 Task: Add Attachment from "Attach a link" to Card Card0000000104 in Board Board0000000026 in Workspace WS0000000009 in Trello. Add Cover Red to Card Card0000000104 in Board Board0000000026 in Workspace WS0000000009 in Trello. Add "Join Card" Button Button0000000104  to Card Card0000000104 in Board Board0000000026 in Workspace WS0000000009 in Trello. Add Description DS0000000104 to Card Card0000000104 in Board Board0000000026 in Workspace WS0000000009 in Trello. Add Comment CM0000000104 to Card Card0000000104 in Board Board0000000026 in Workspace WS0000000009 in Trello
Action: Mouse moved to (407, 598)
Screenshot: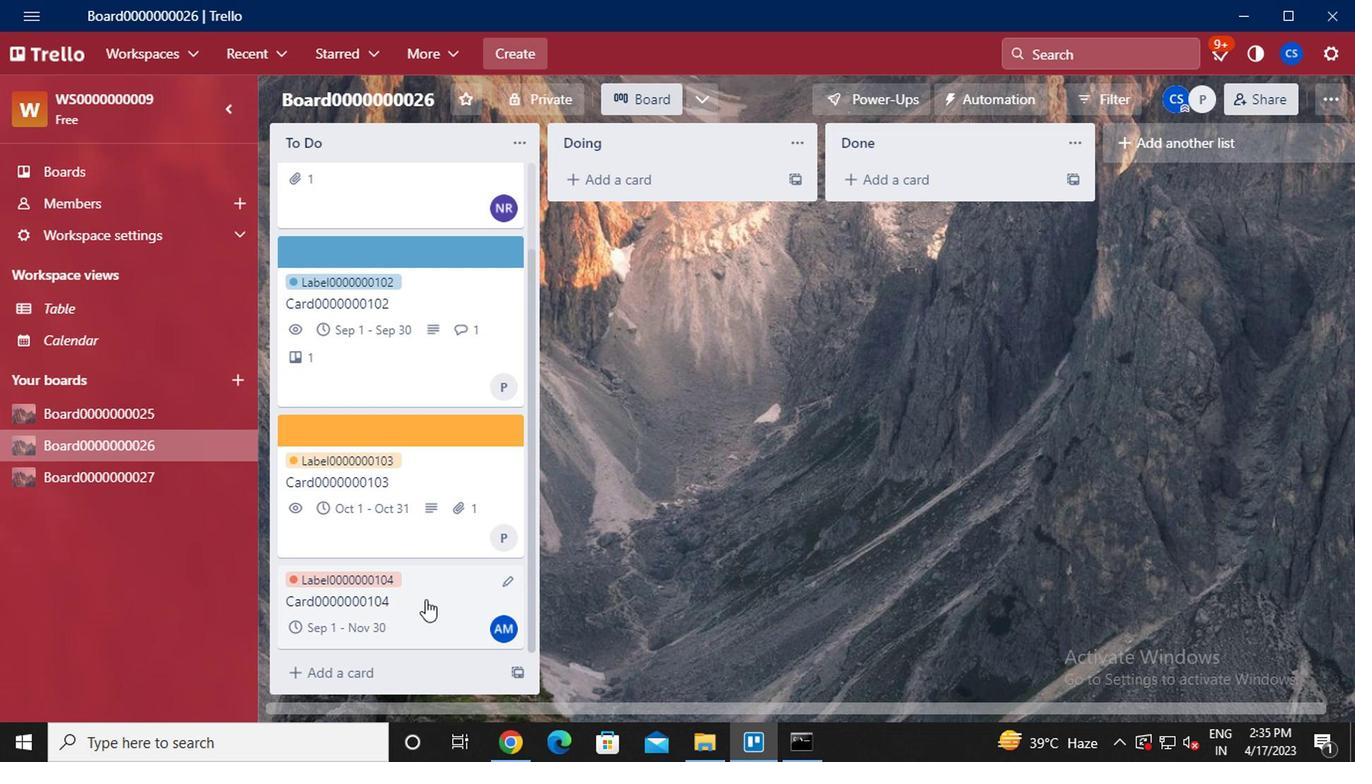 
Action: Mouse pressed left at (407, 598)
Screenshot: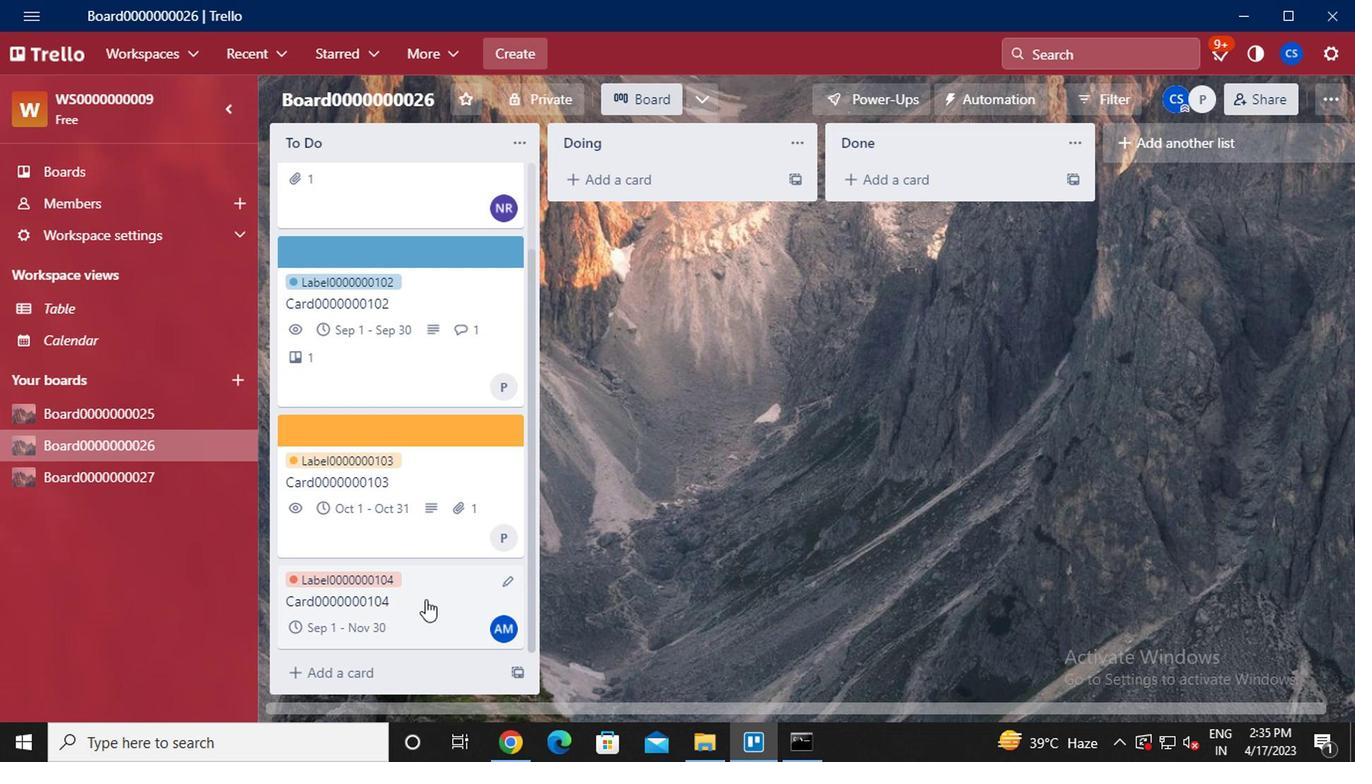 
Action: Mouse moved to (947, 409)
Screenshot: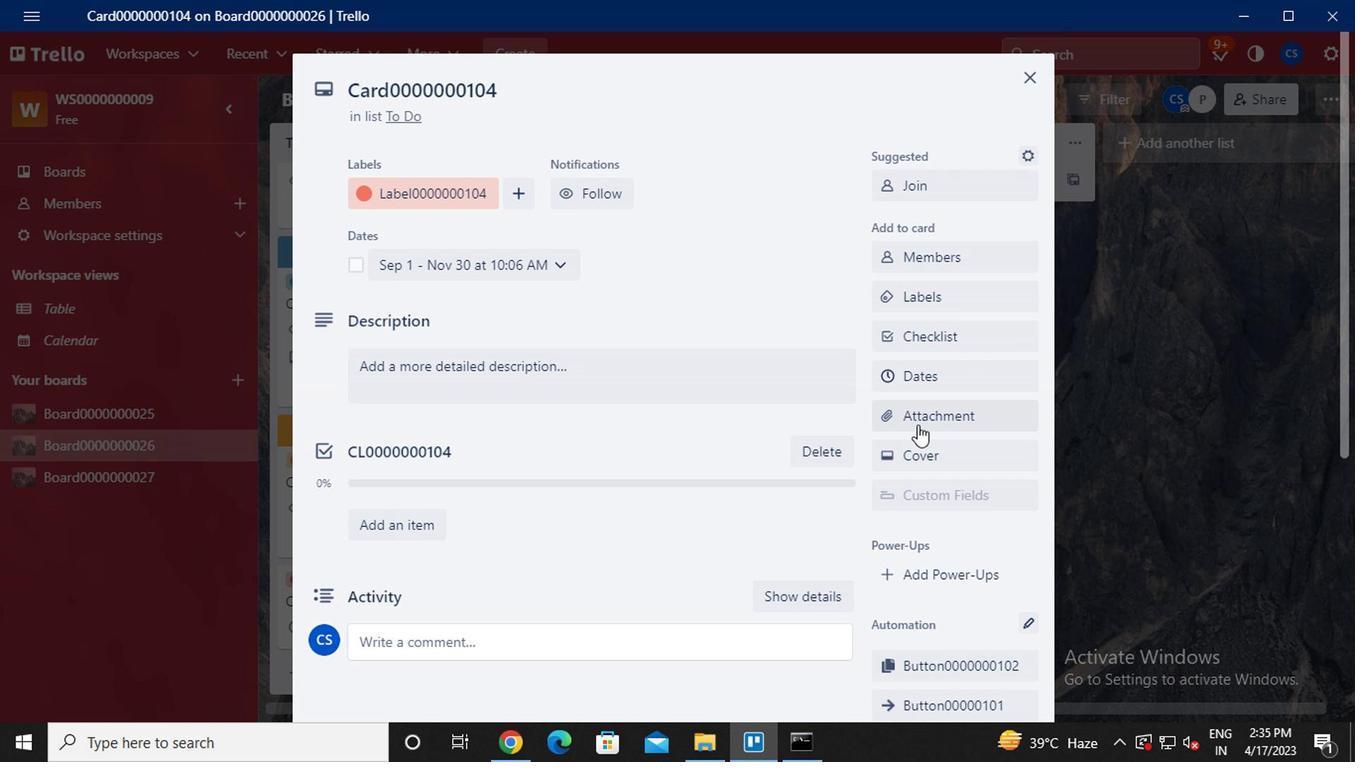 
Action: Mouse pressed left at (947, 409)
Screenshot: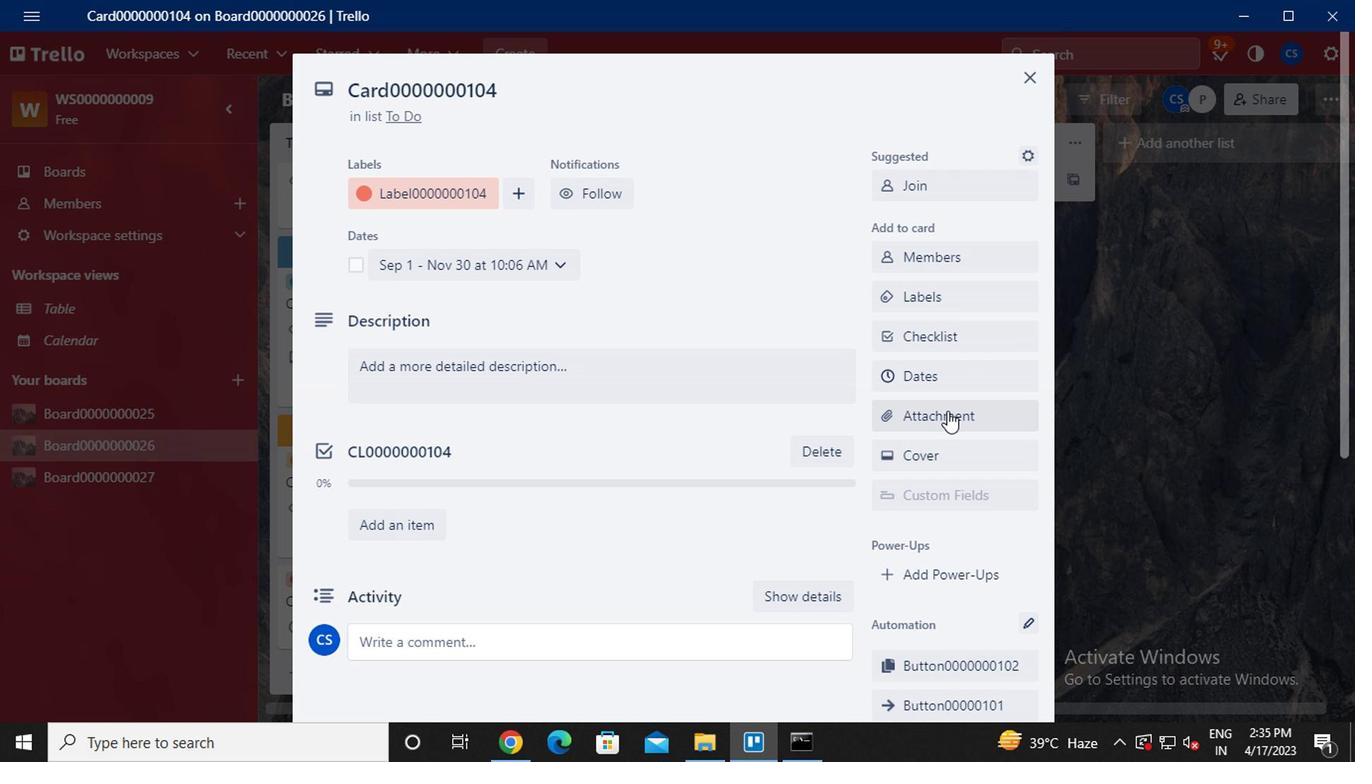 
Action: Key pressed ctrl+V<Key.enter>
Screenshot: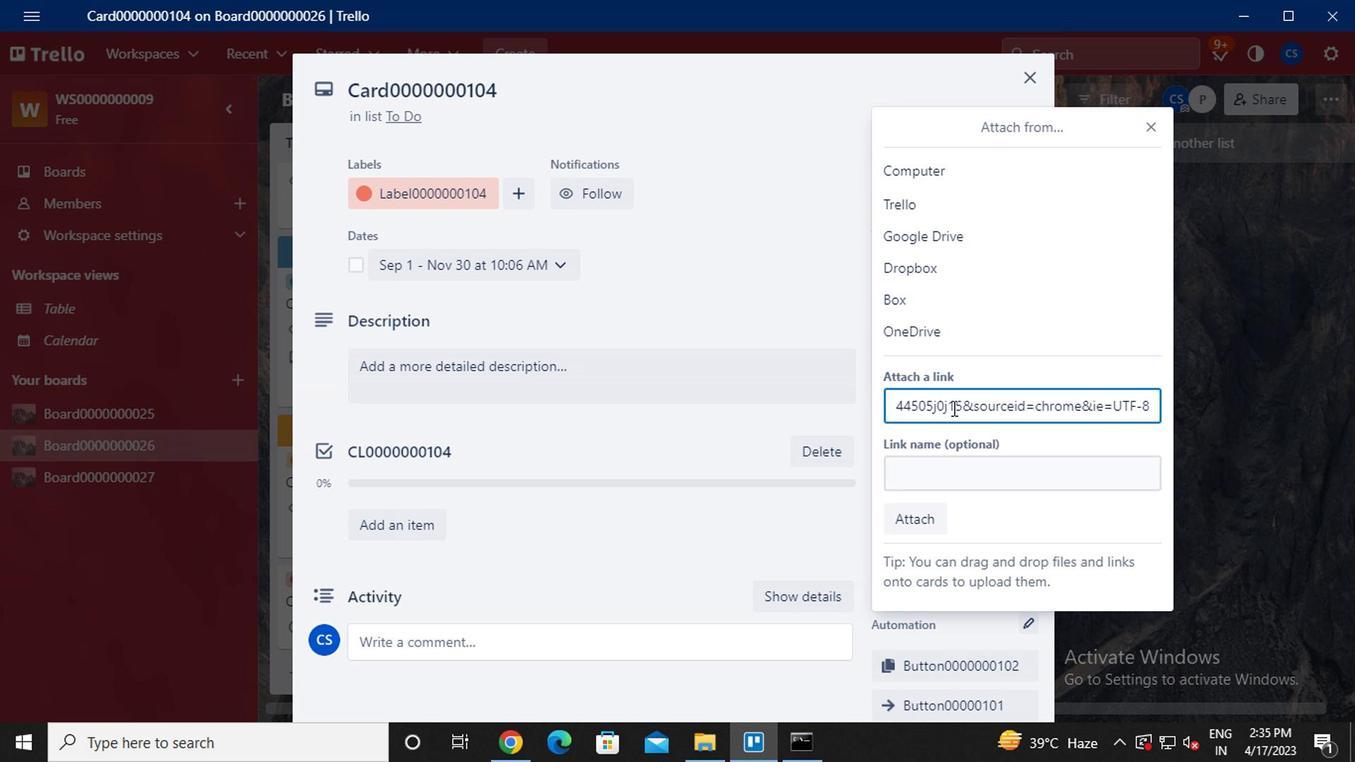 
Action: Mouse moved to (929, 453)
Screenshot: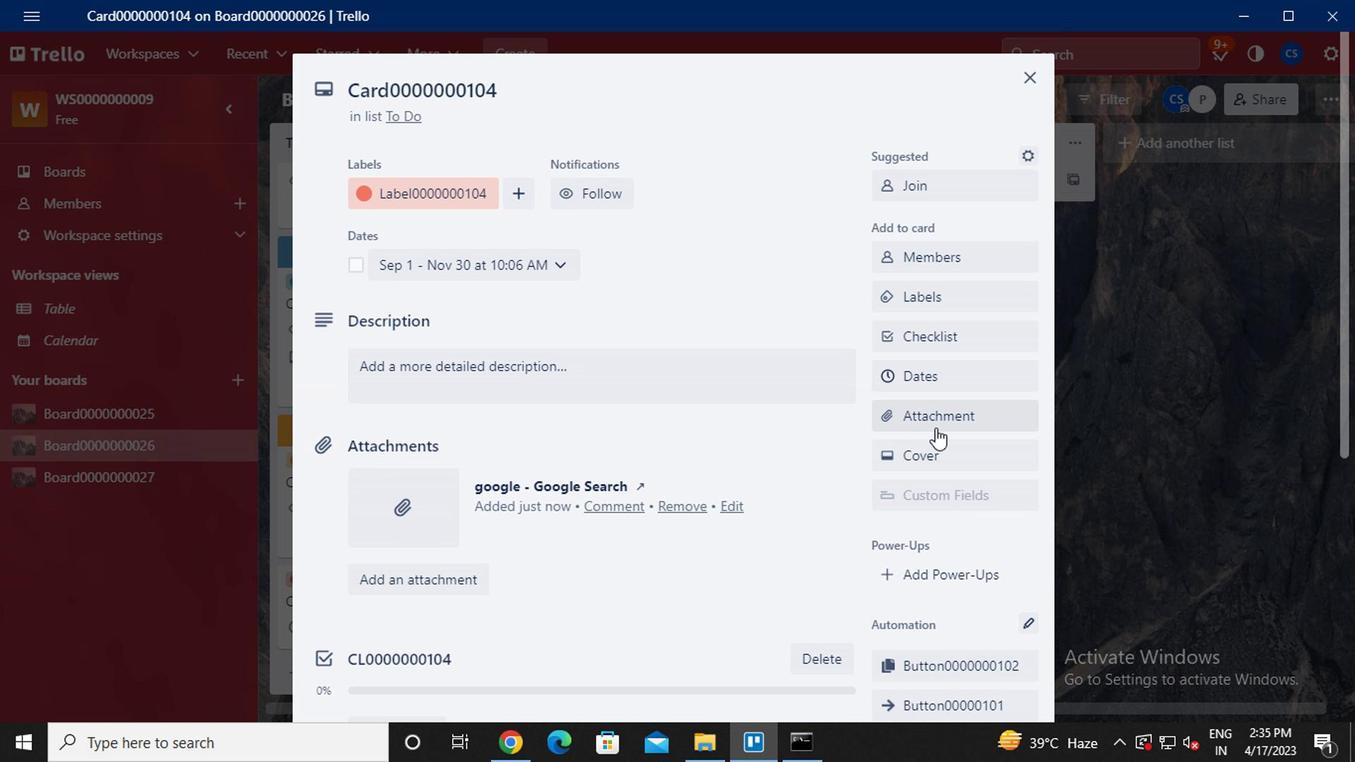 
Action: Mouse pressed left at (929, 453)
Screenshot: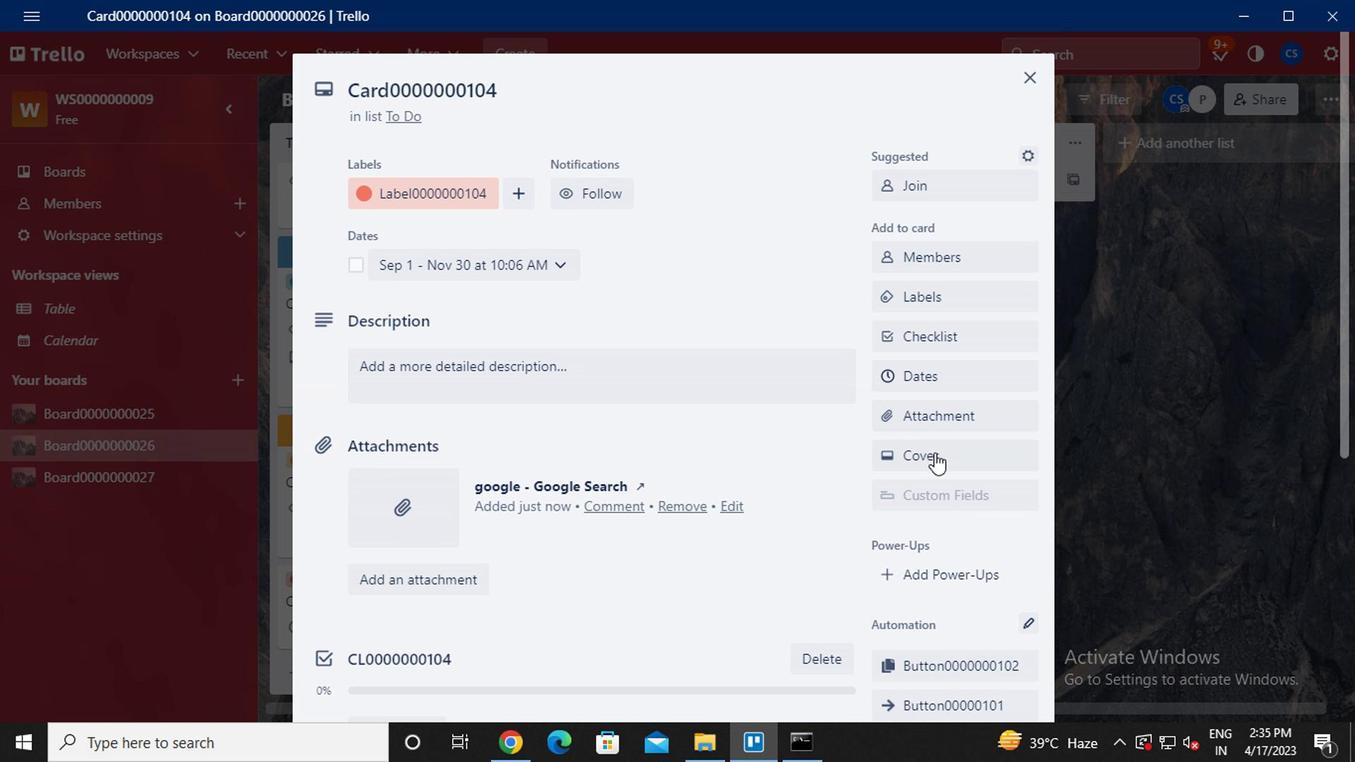 
Action: Mouse moved to (1074, 316)
Screenshot: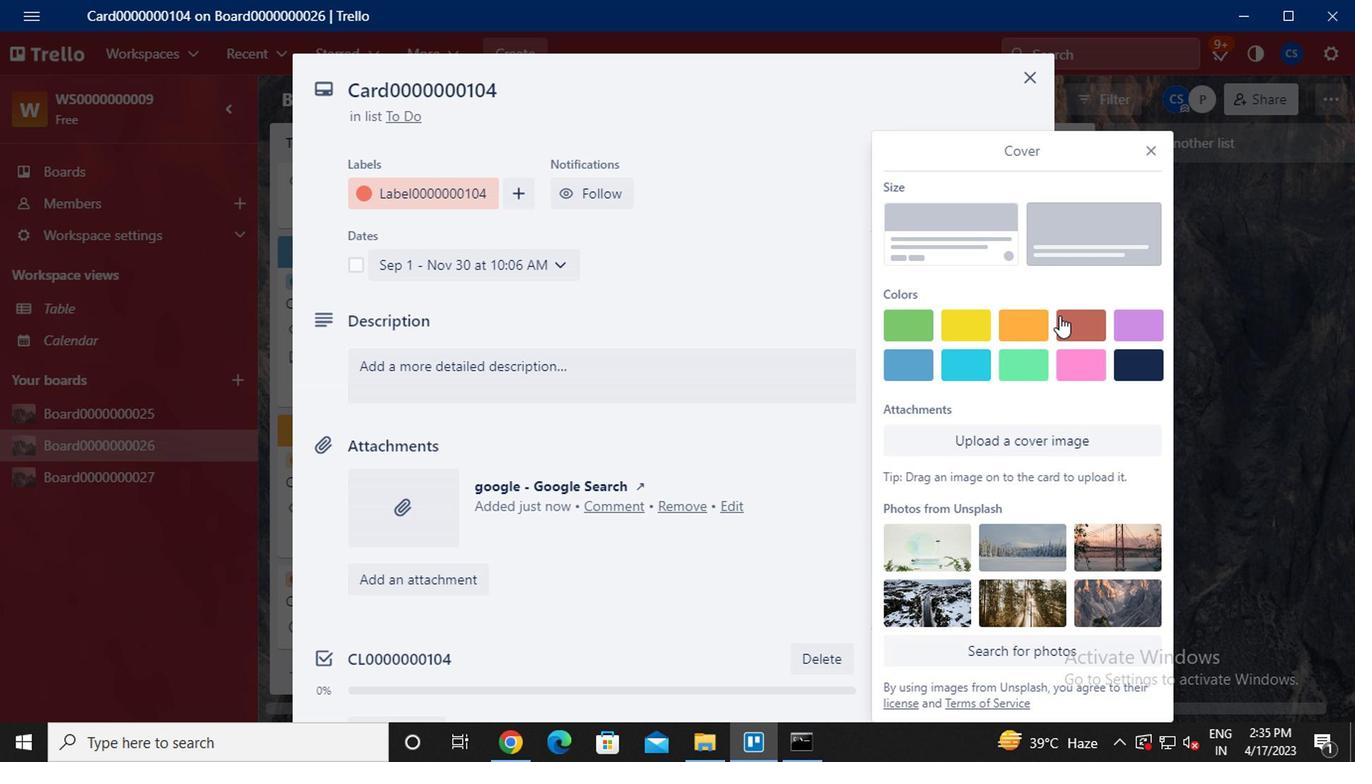 
Action: Mouse pressed left at (1074, 316)
Screenshot: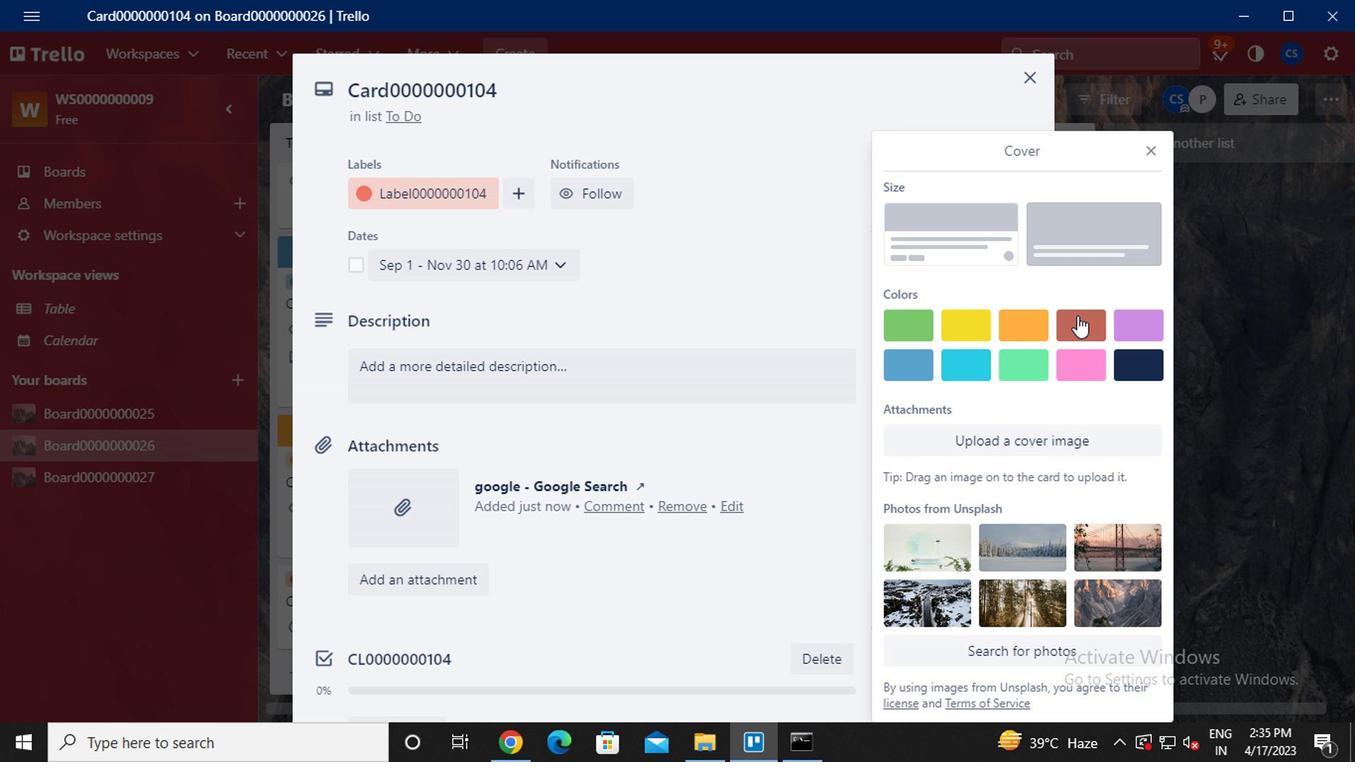 
Action: Mouse moved to (1148, 117)
Screenshot: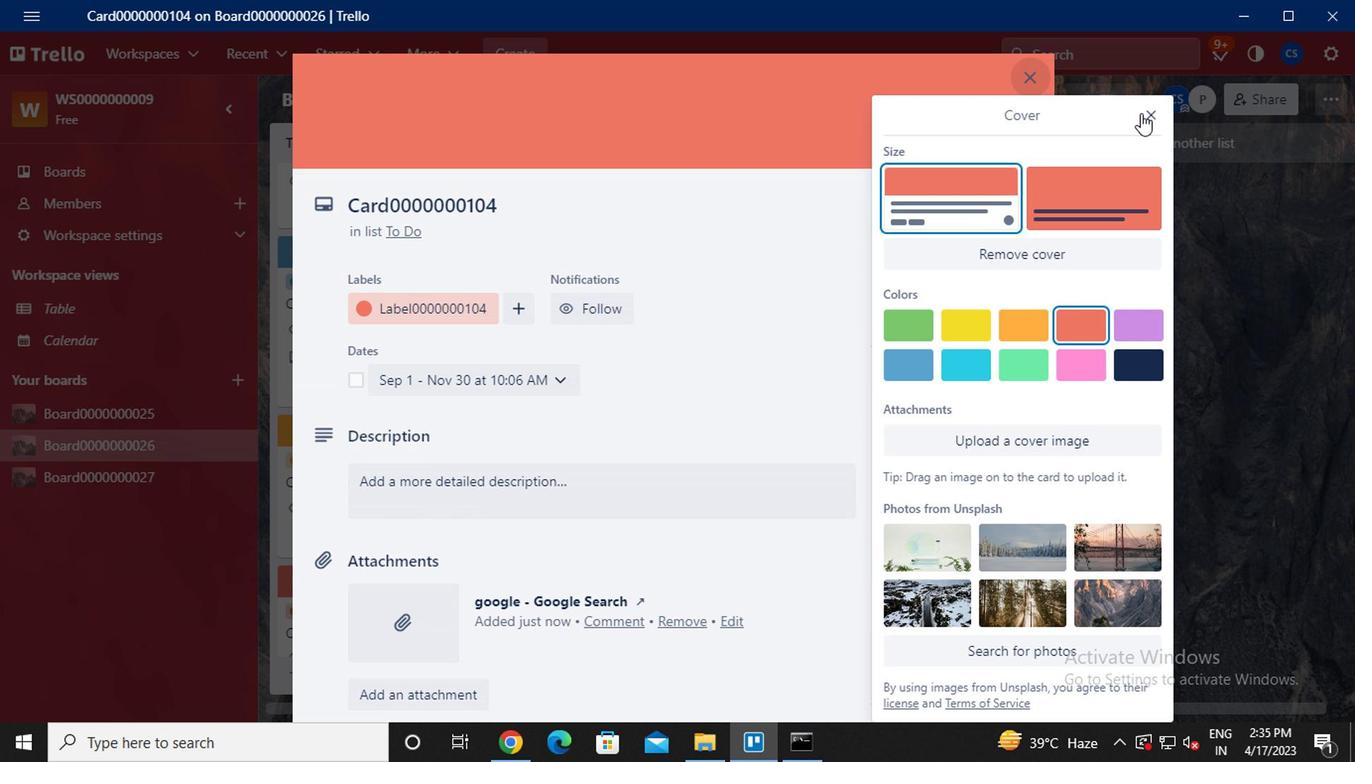 
Action: Mouse pressed left at (1148, 117)
Screenshot: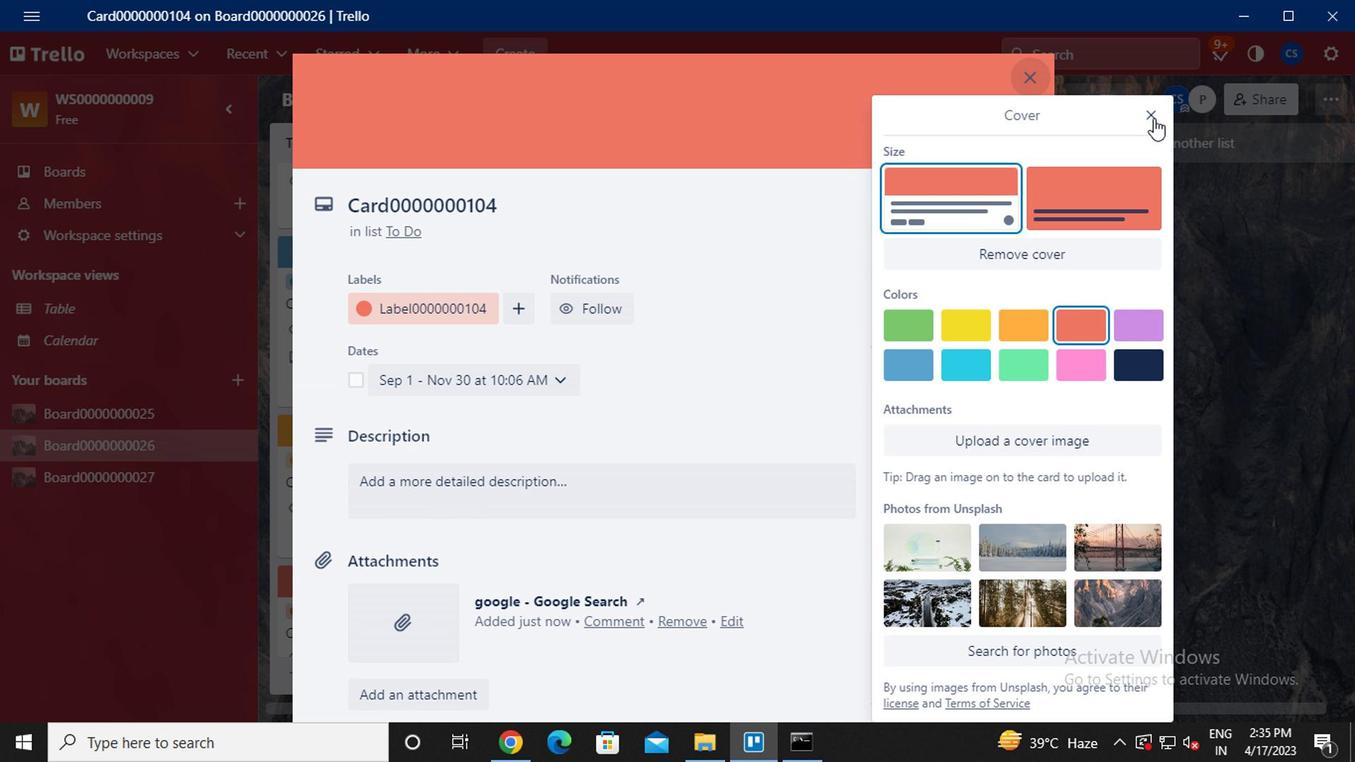 
Action: Mouse moved to (868, 402)
Screenshot: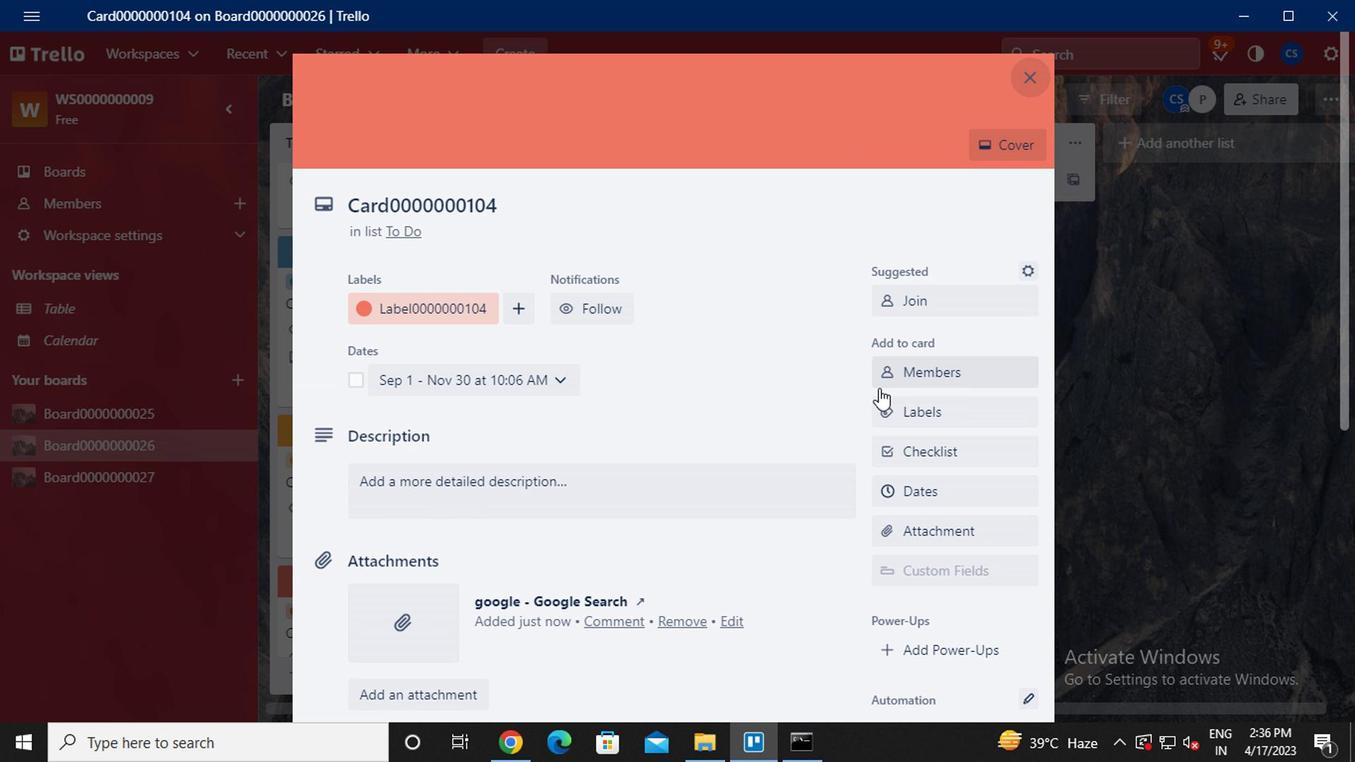 
Action: Mouse scrolled (868, 400) with delta (0, -1)
Screenshot: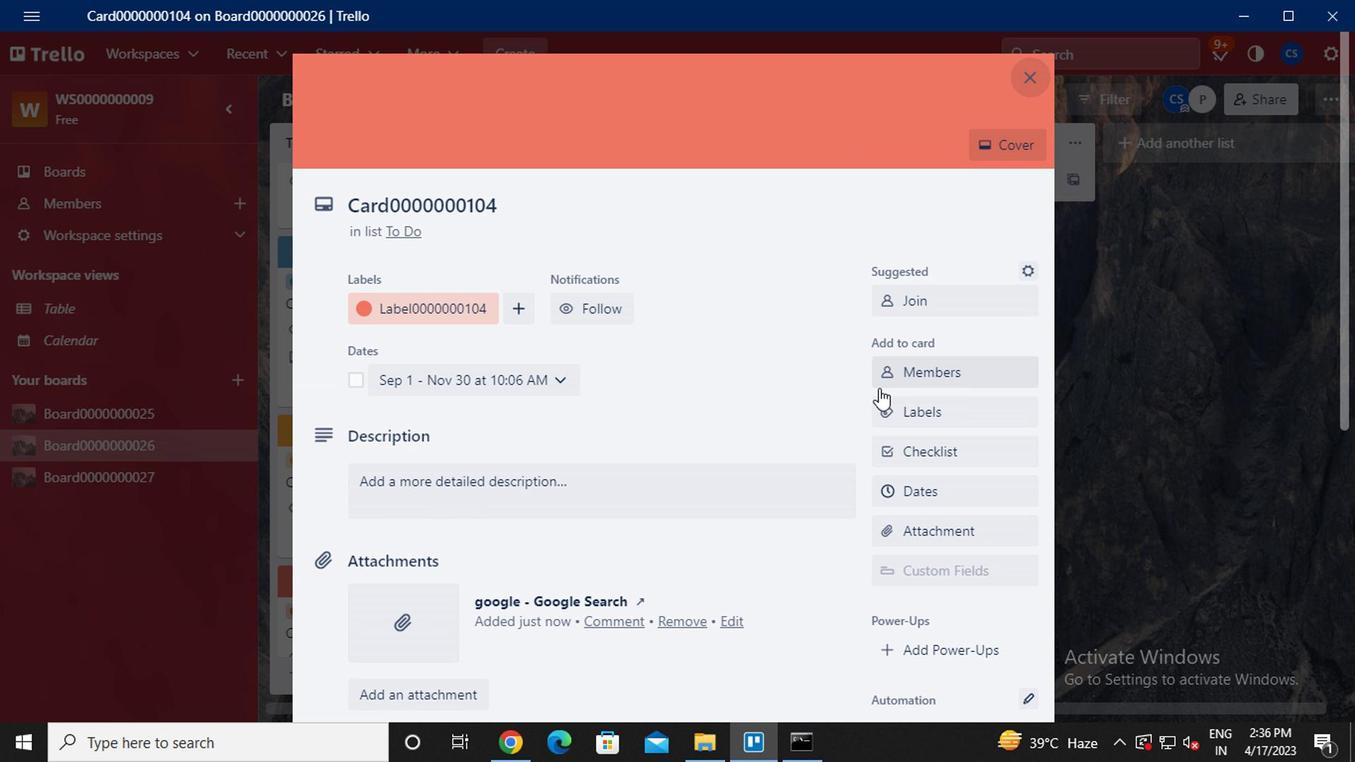 
Action: Mouse moved to (870, 426)
Screenshot: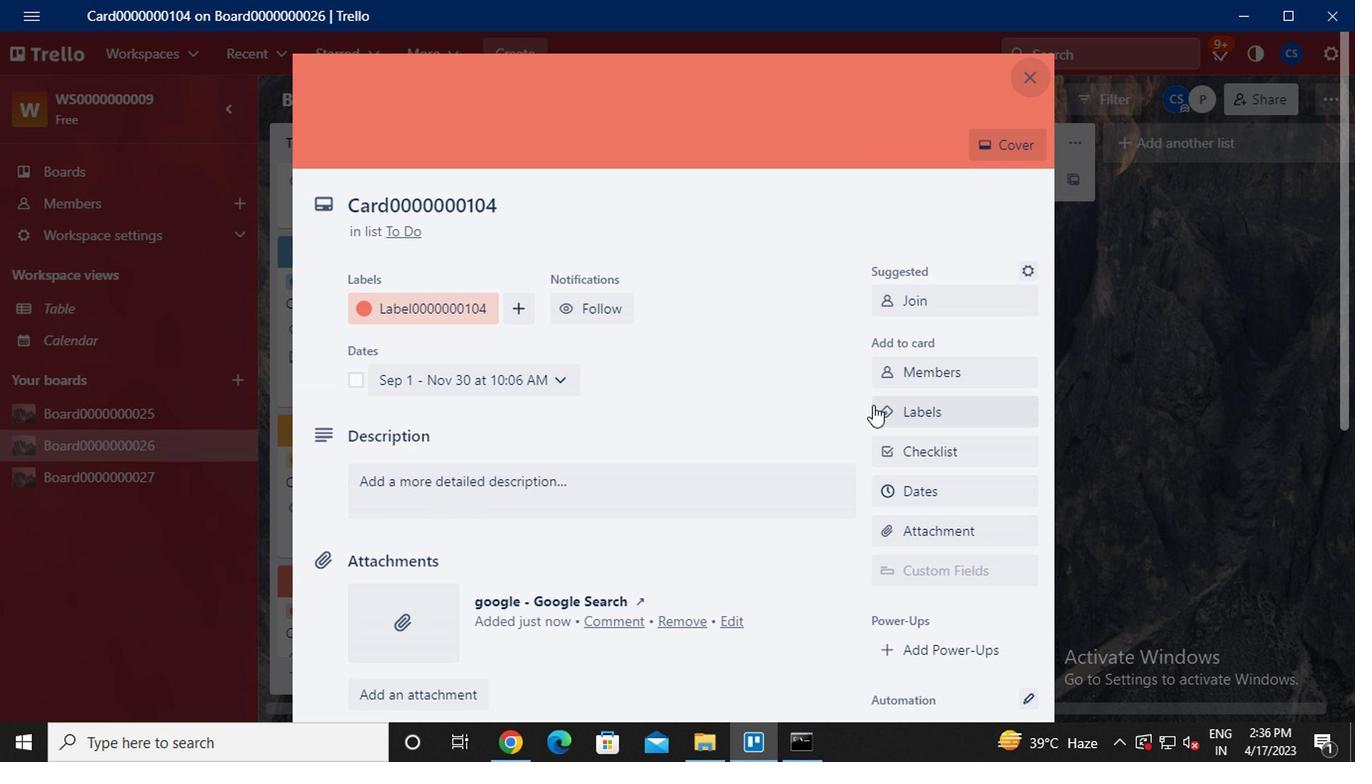 
Action: Mouse scrolled (870, 424) with delta (0, -1)
Screenshot: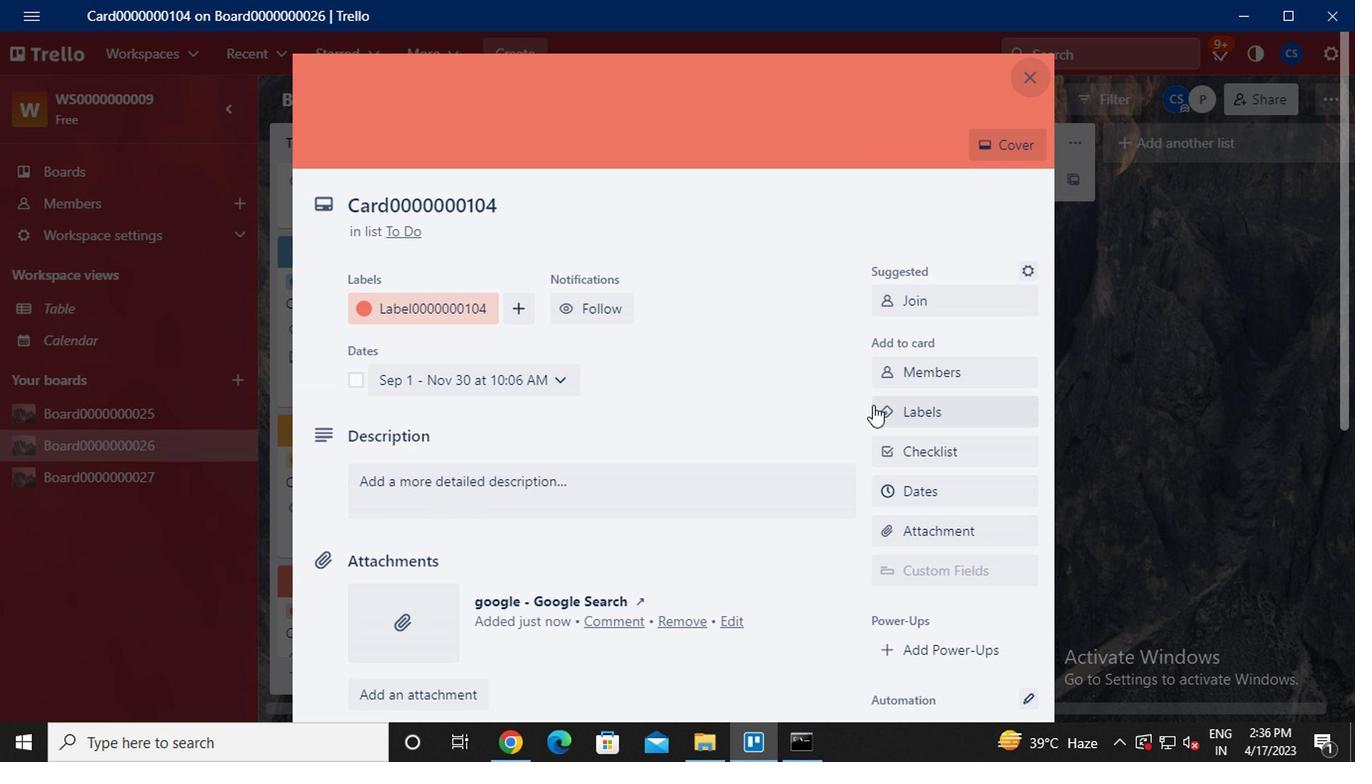 
Action: Mouse moved to (874, 439)
Screenshot: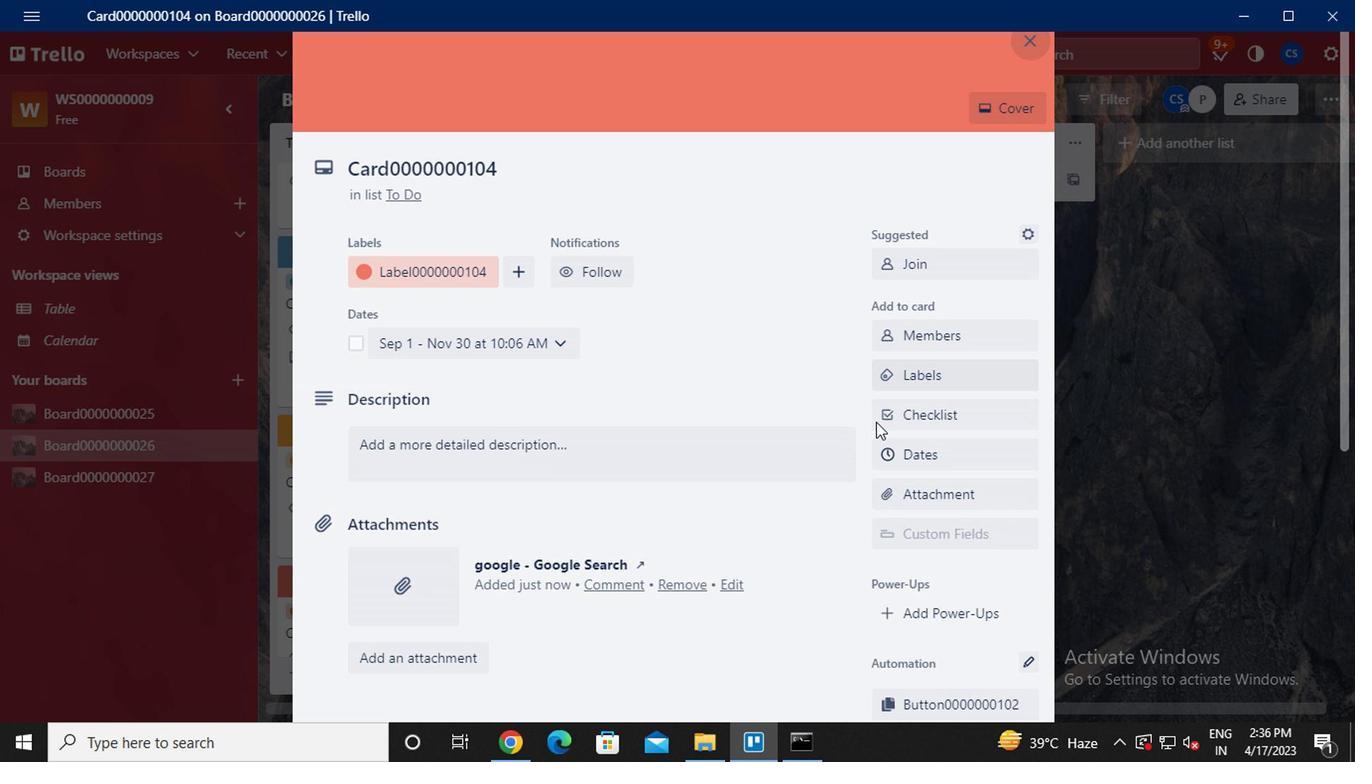 
Action: Mouse scrolled (874, 438) with delta (0, 0)
Screenshot: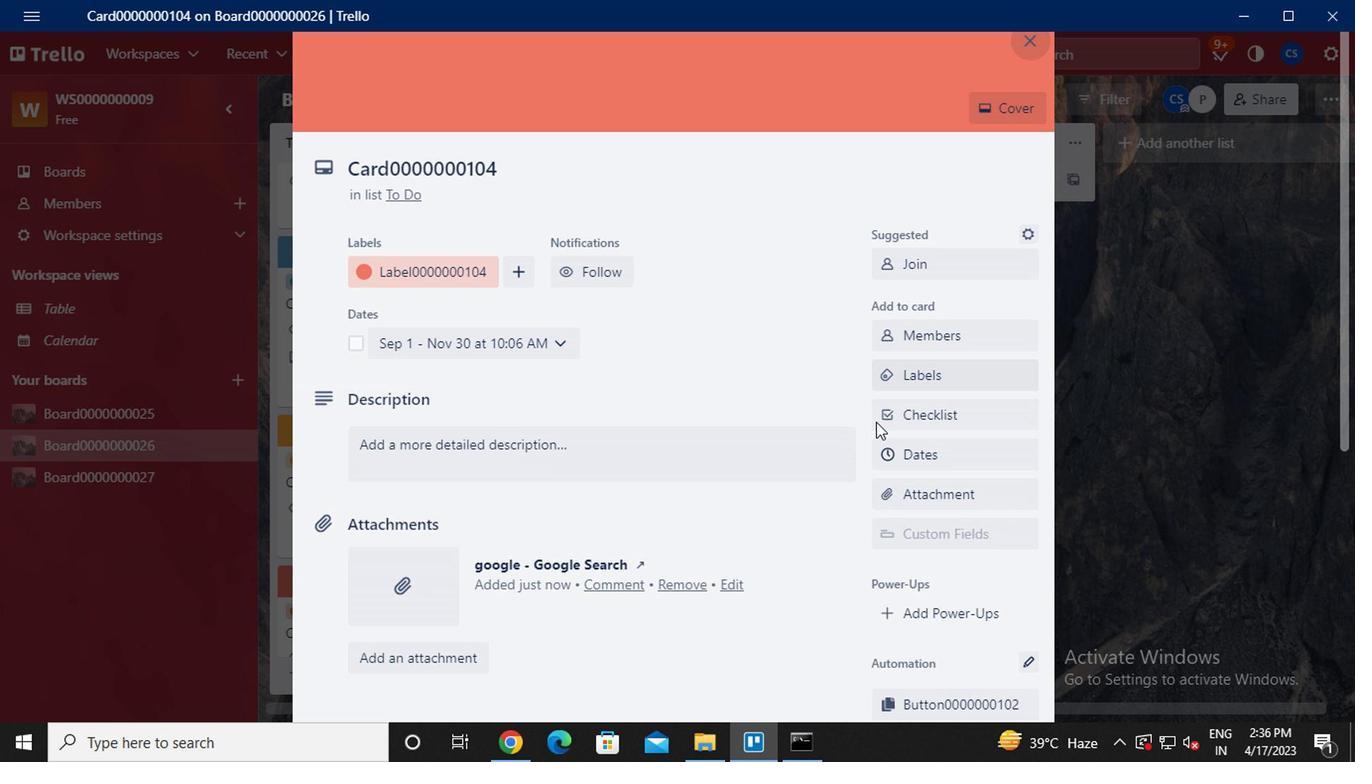 
Action: Mouse moved to (875, 439)
Screenshot: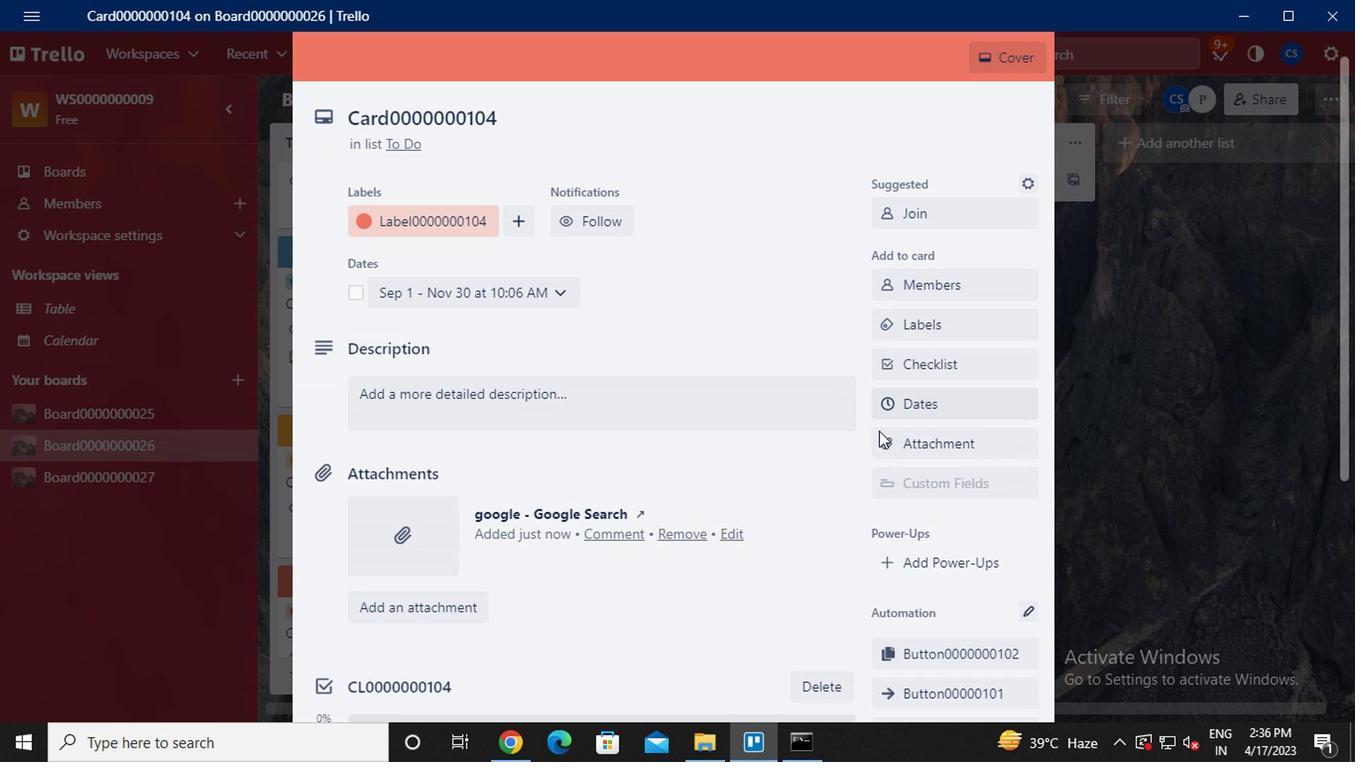 
Action: Mouse scrolled (875, 438) with delta (0, 0)
Screenshot: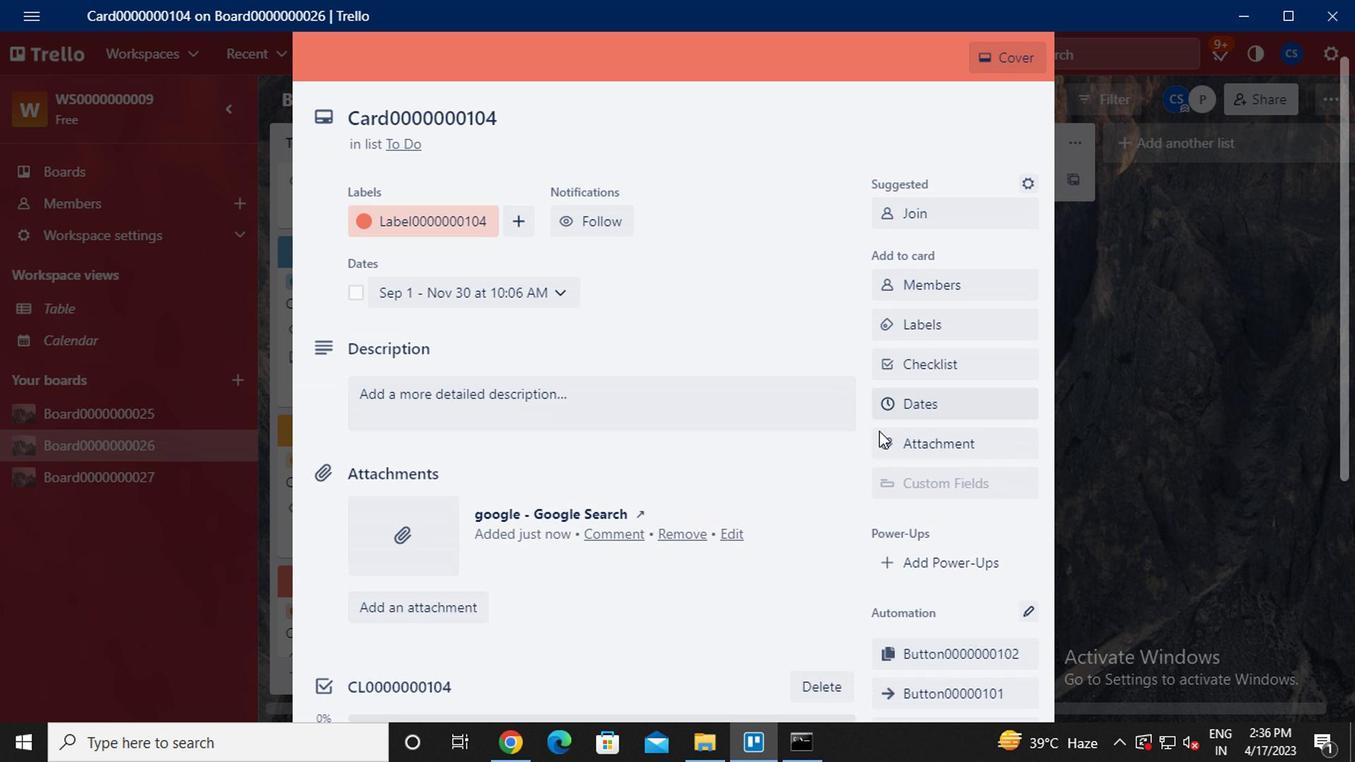 
Action: Mouse moved to (936, 477)
Screenshot: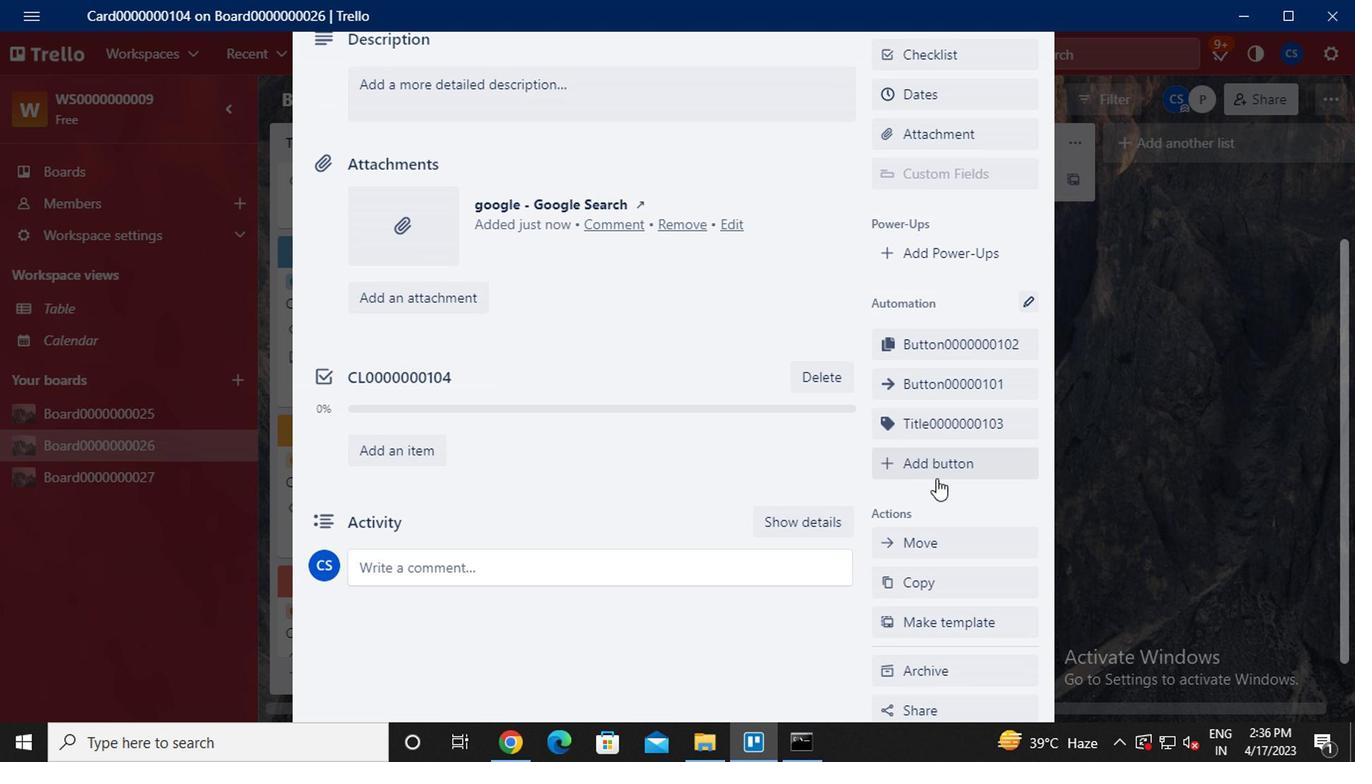 
Action: Mouse pressed left at (936, 477)
Screenshot: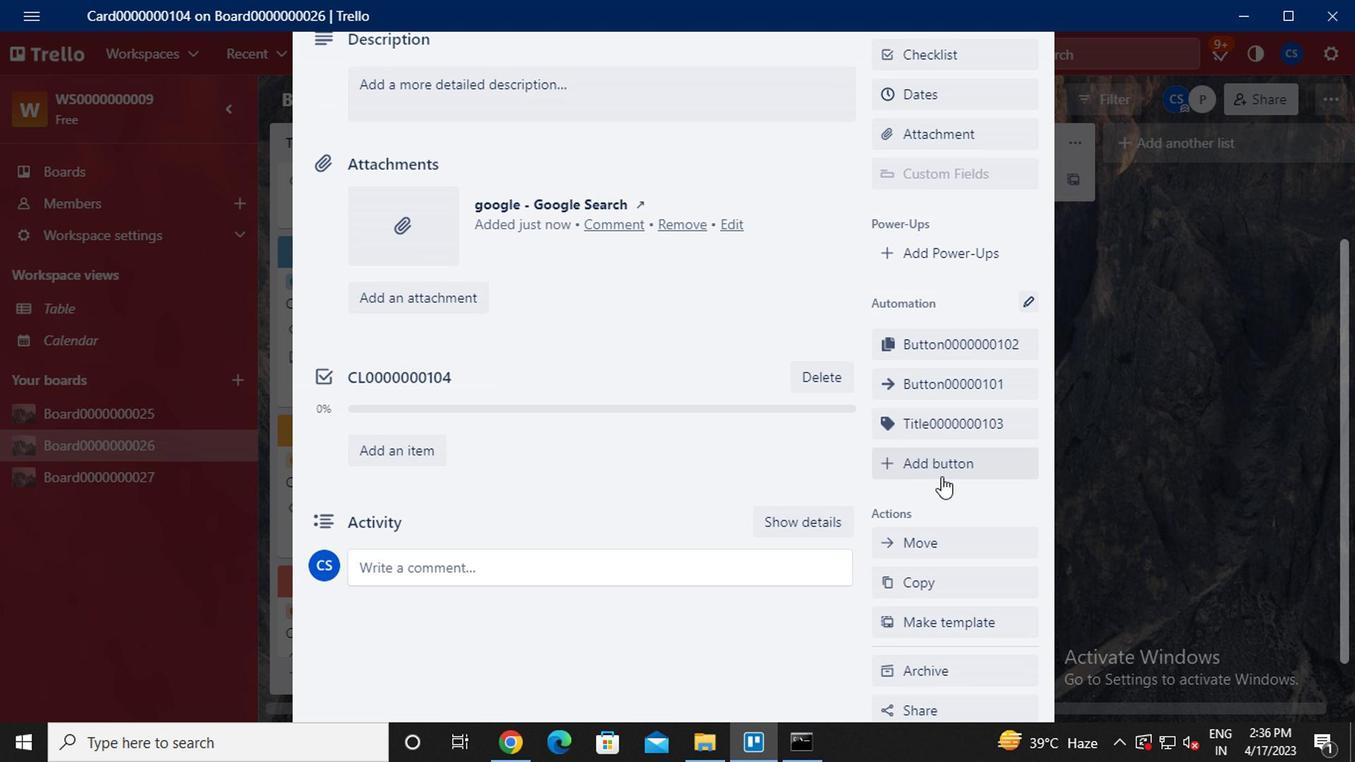 
Action: Mouse moved to (964, 305)
Screenshot: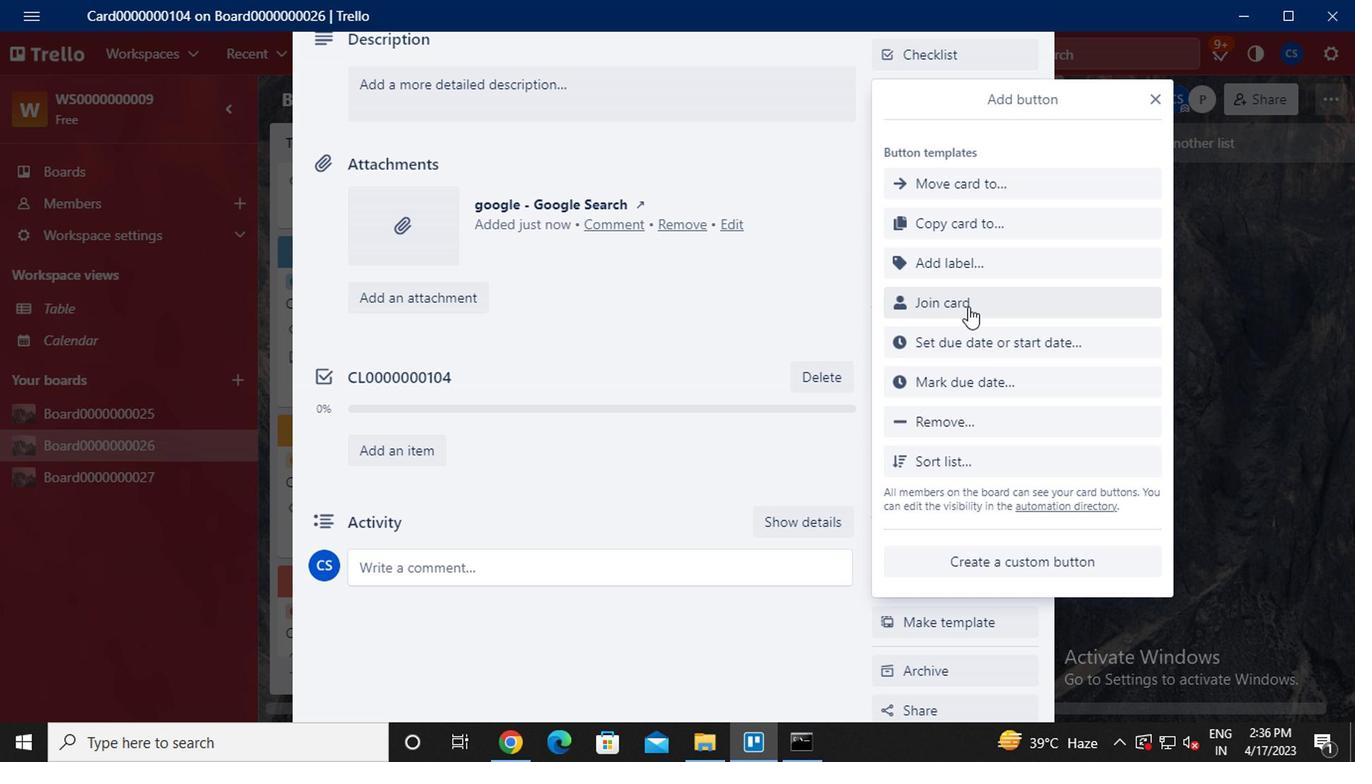 
Action: Mouse pressed left at (964, 305)
Screenshot: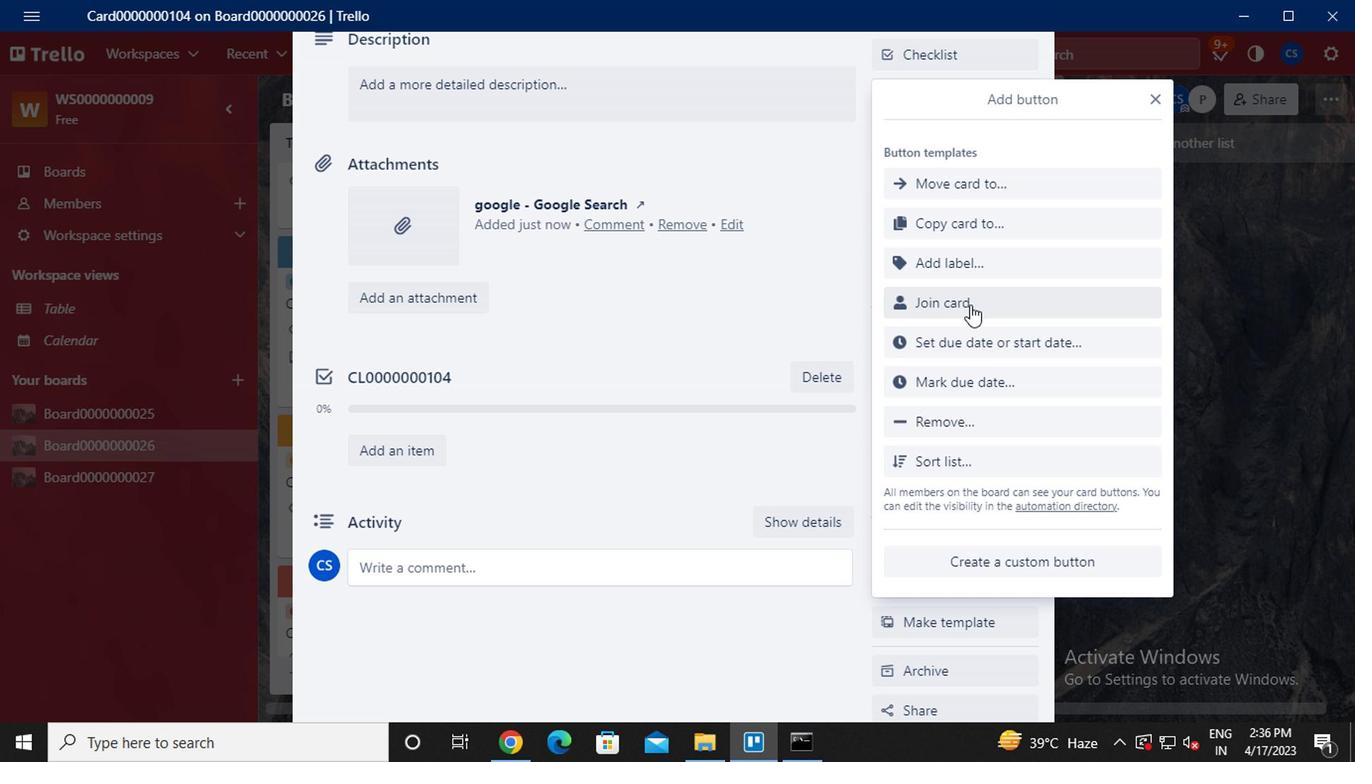 
Action: Mouse moved to (901, 289)
Screenshot: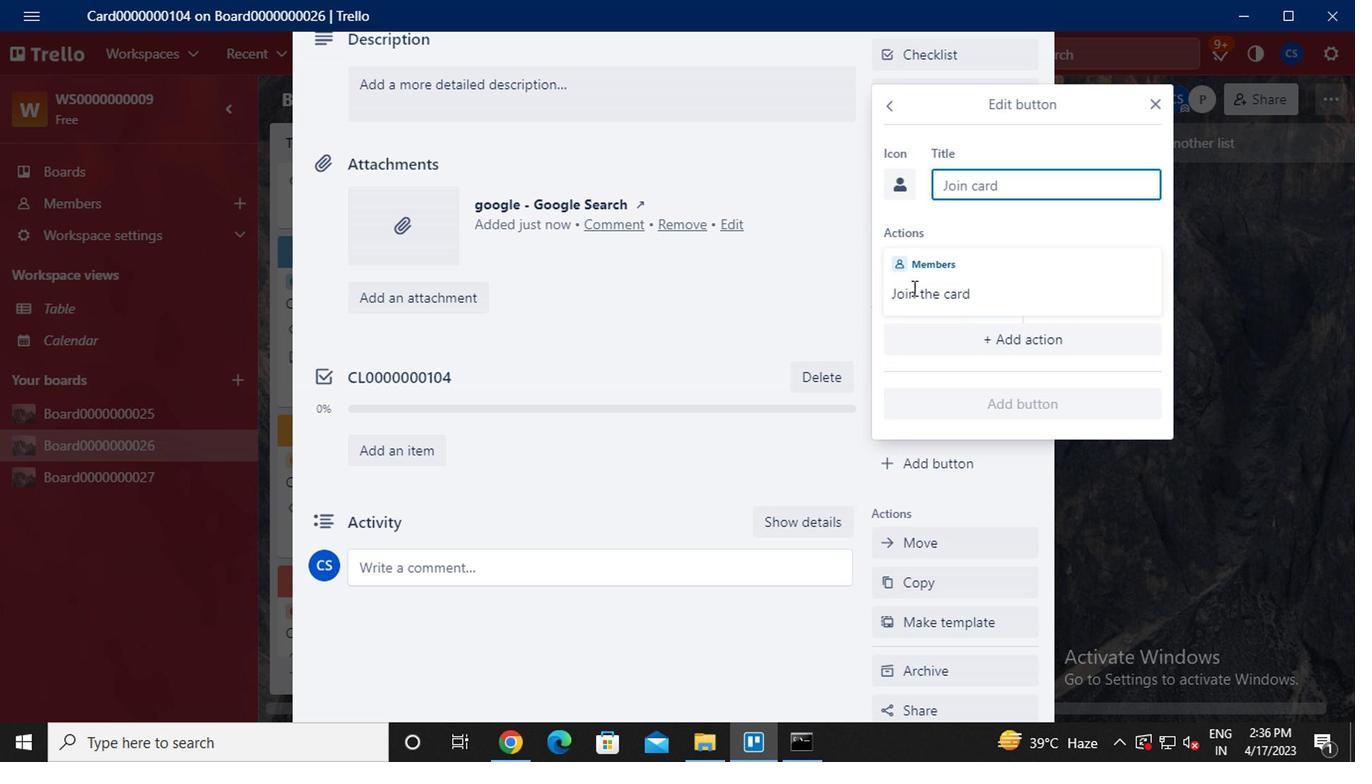 
Action: Key pressed ctrl+B<Key.caps_lock>uttonoooo<Key.backspace><Key.backspace><Key.backspace><Key.backspace>0000000104
Screenshot: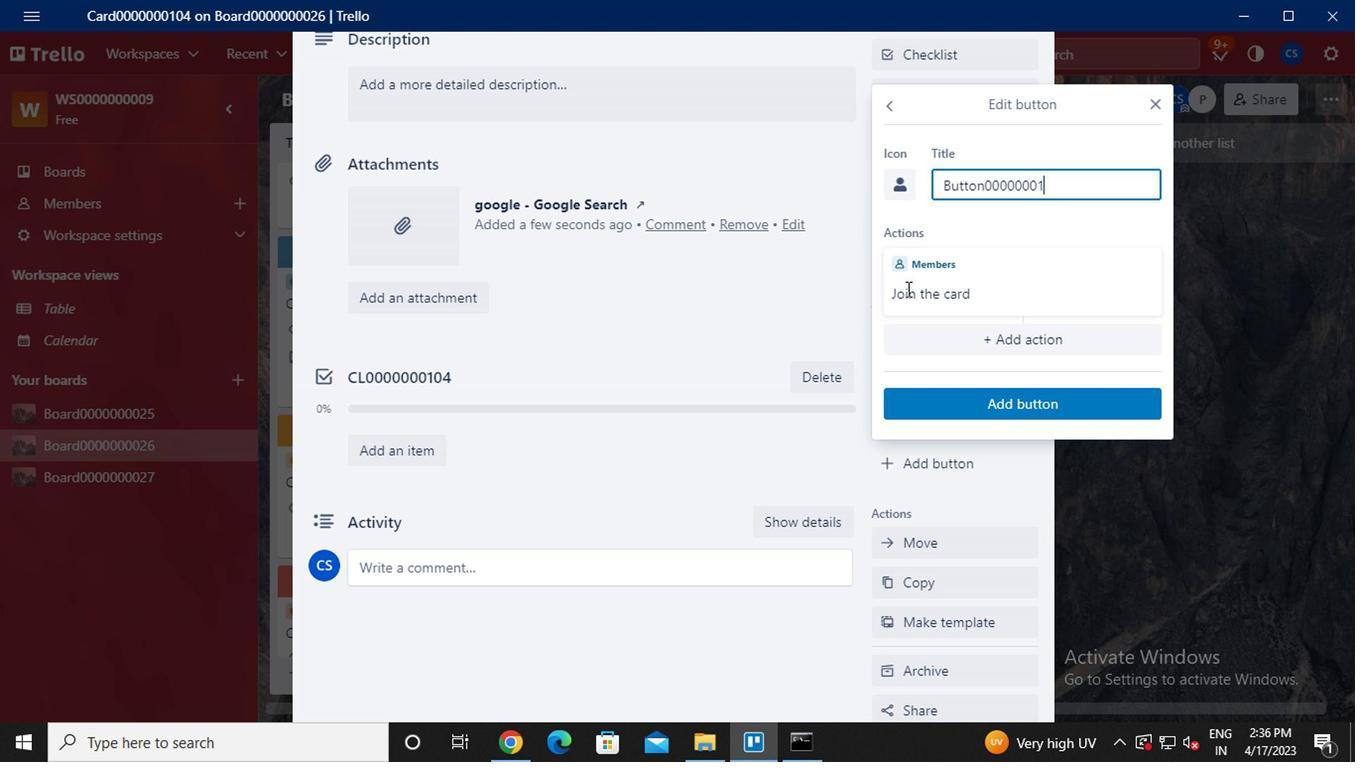 
Action: Mouse moved to (969, 410)
Screenshot: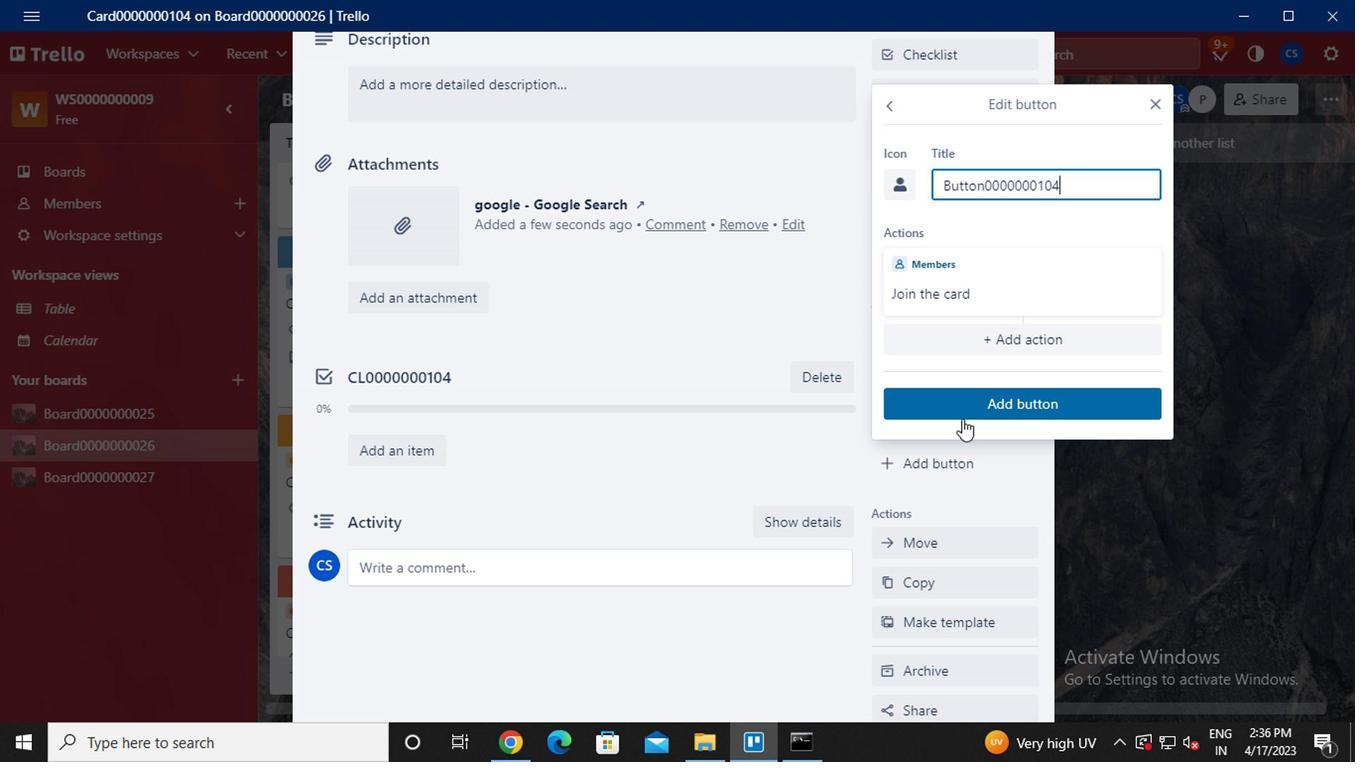 
Action: Mouse pressed left at (969, 410)
Screenshot: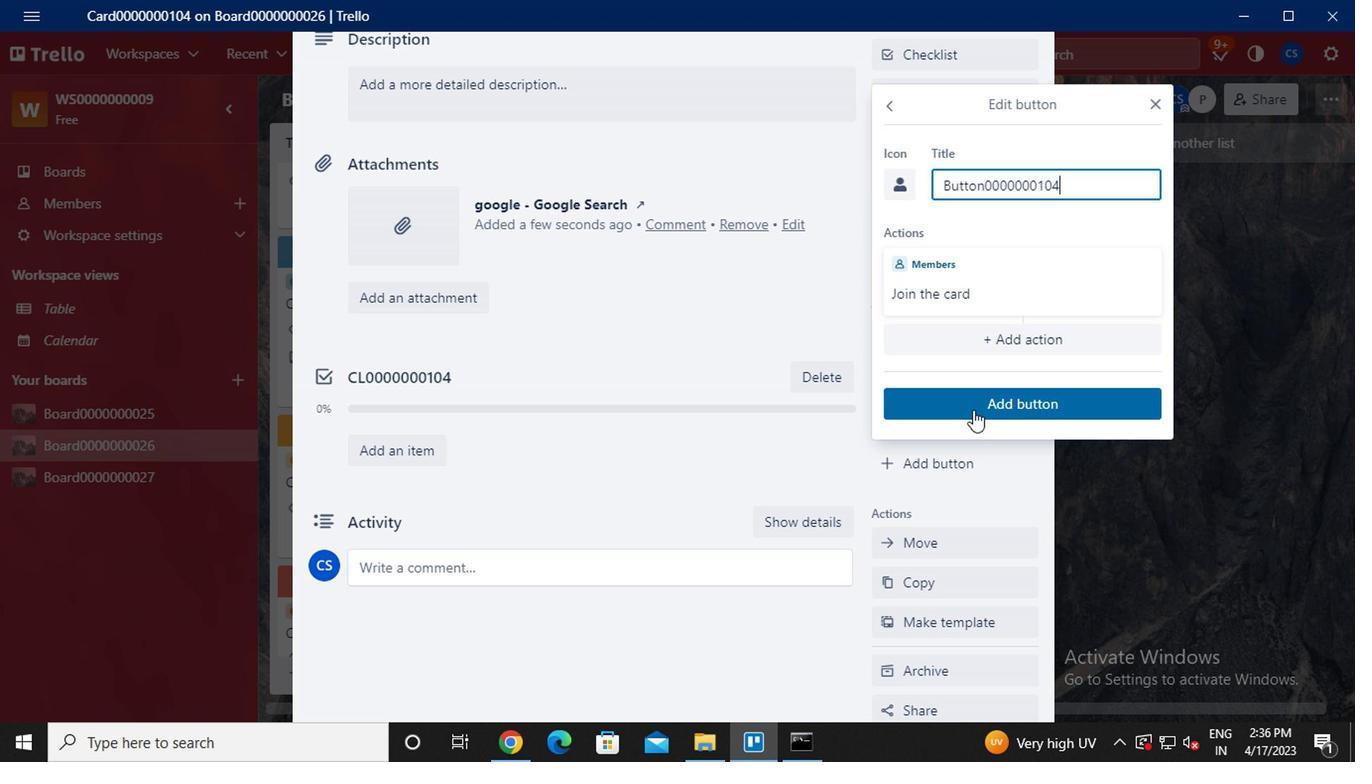 
Action: Mouse moved to (538, 223)
Screenshot: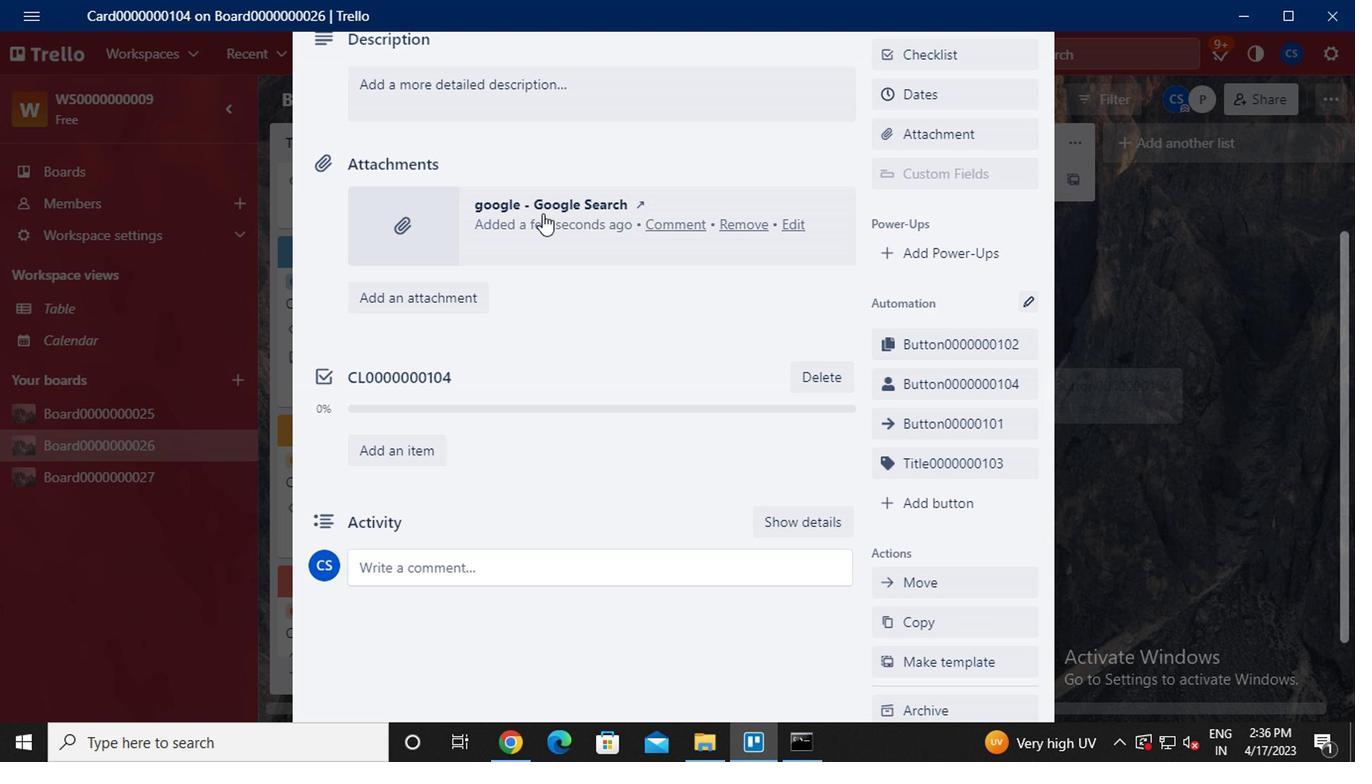 
Action: Mouse scrolled (538, 224) with delta (0, 0)
Screenshot: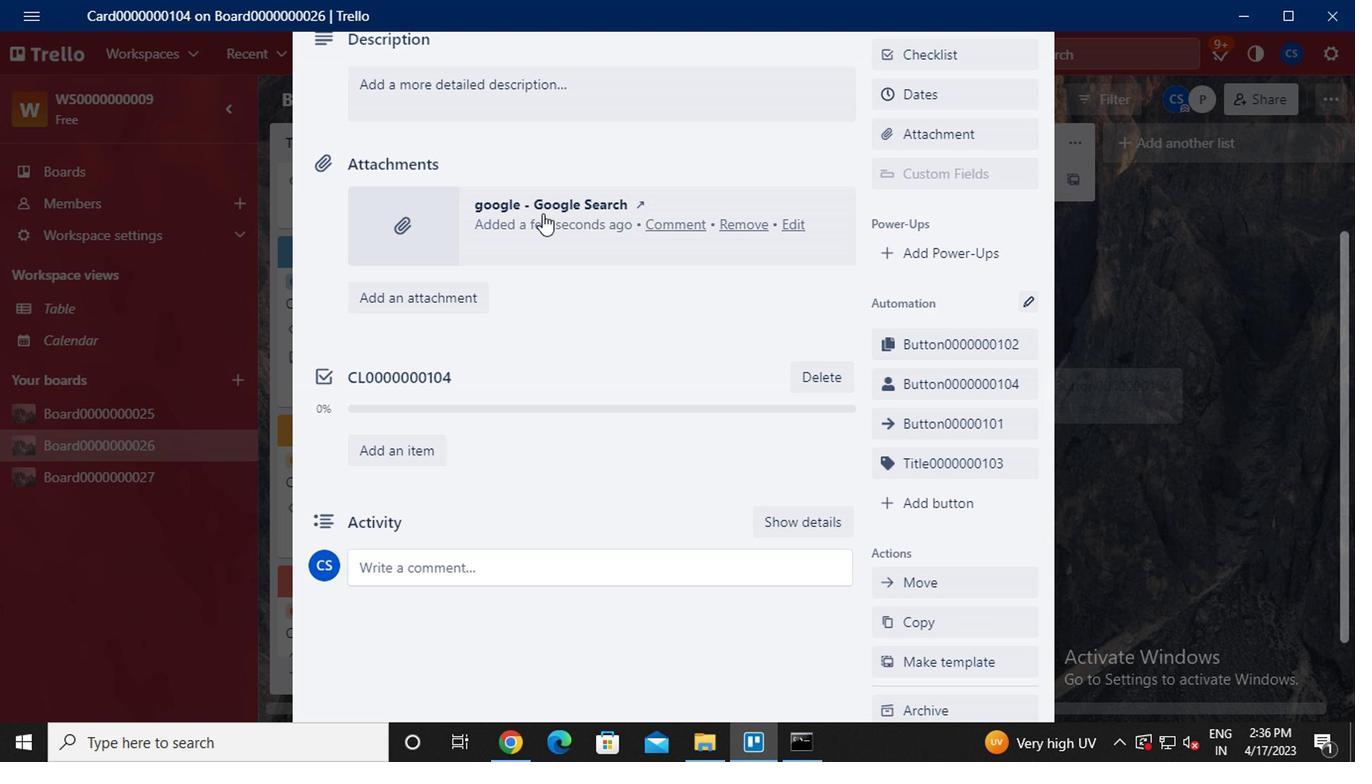 
Action: Mouse moved to (563, 196)
Screenshot: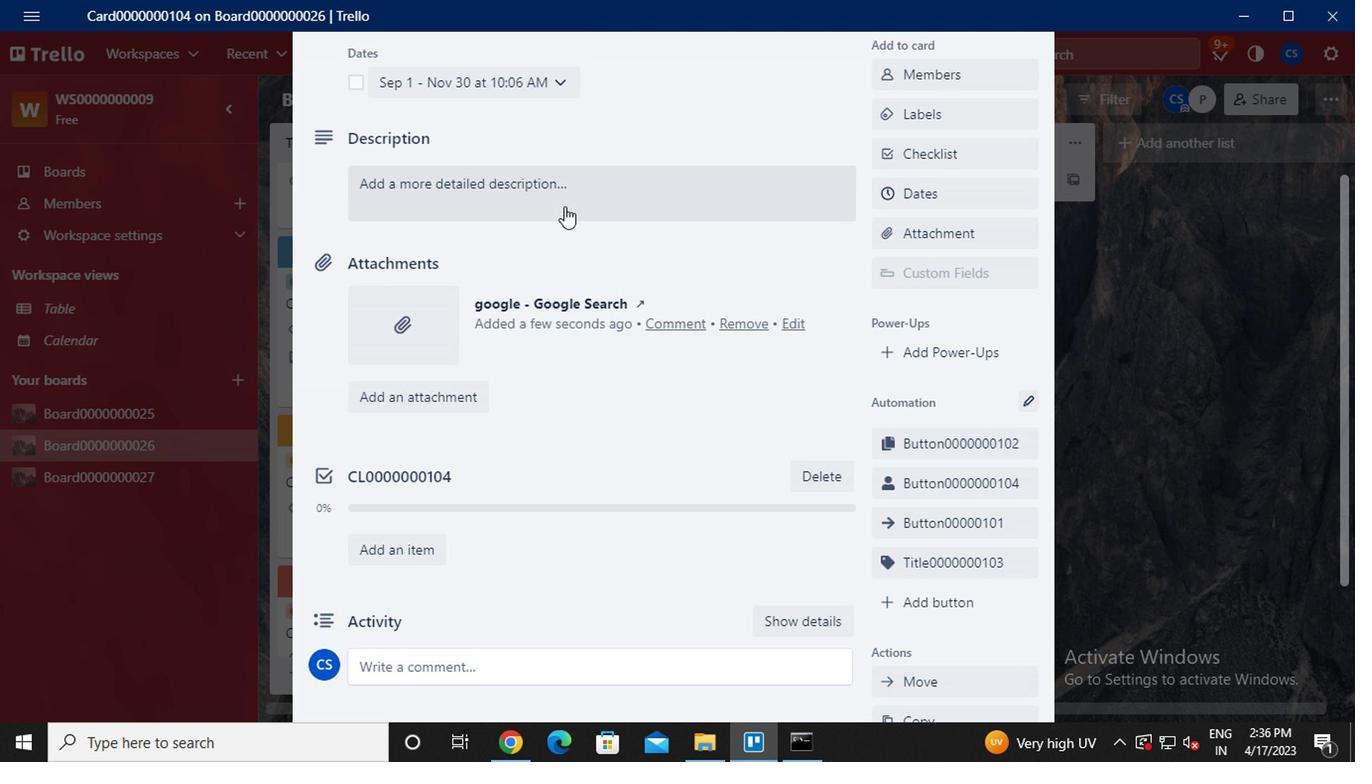 
Action: Mouse pressed left at (563, 196)
Screenshot: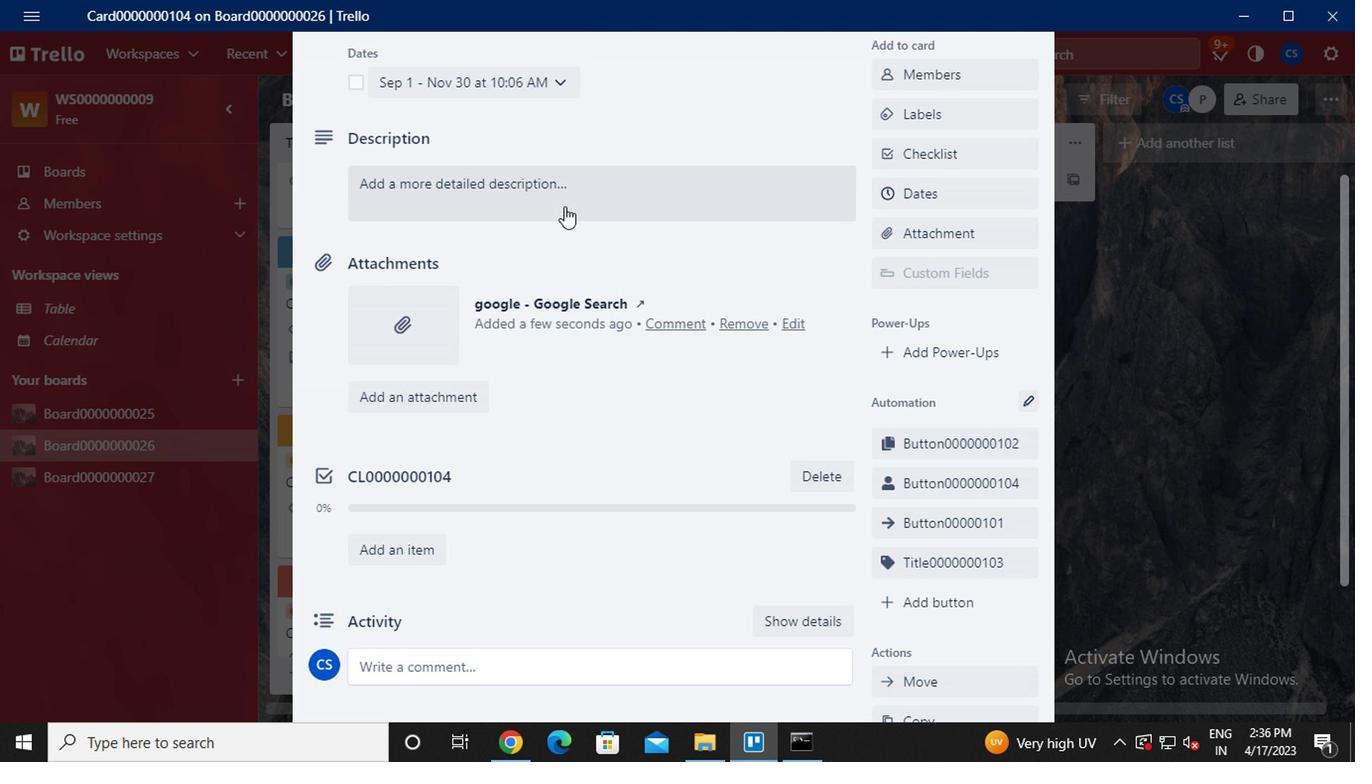 
Action: Key pressed <Key.caps_lock>ds00000000104
Screenshot: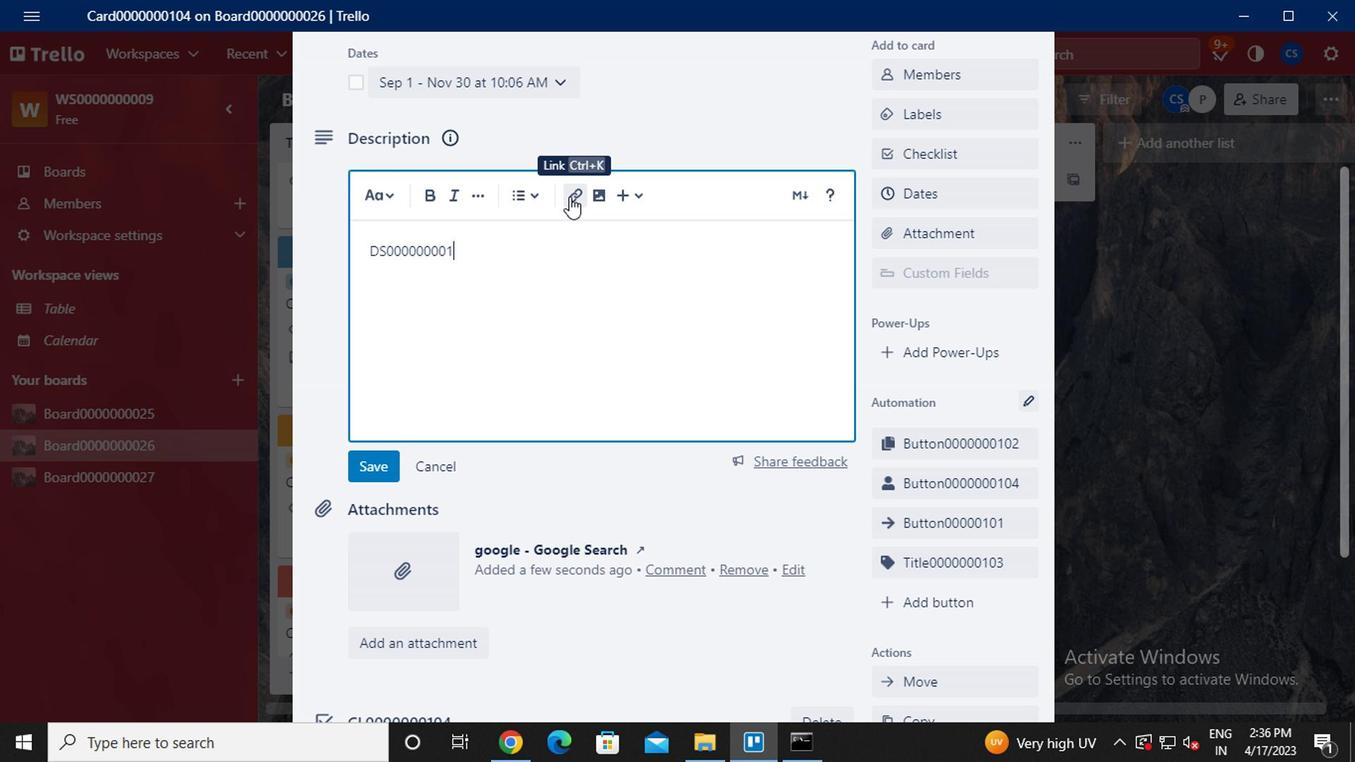 
Action: Mouse moved to (372, 463)
Screenshot: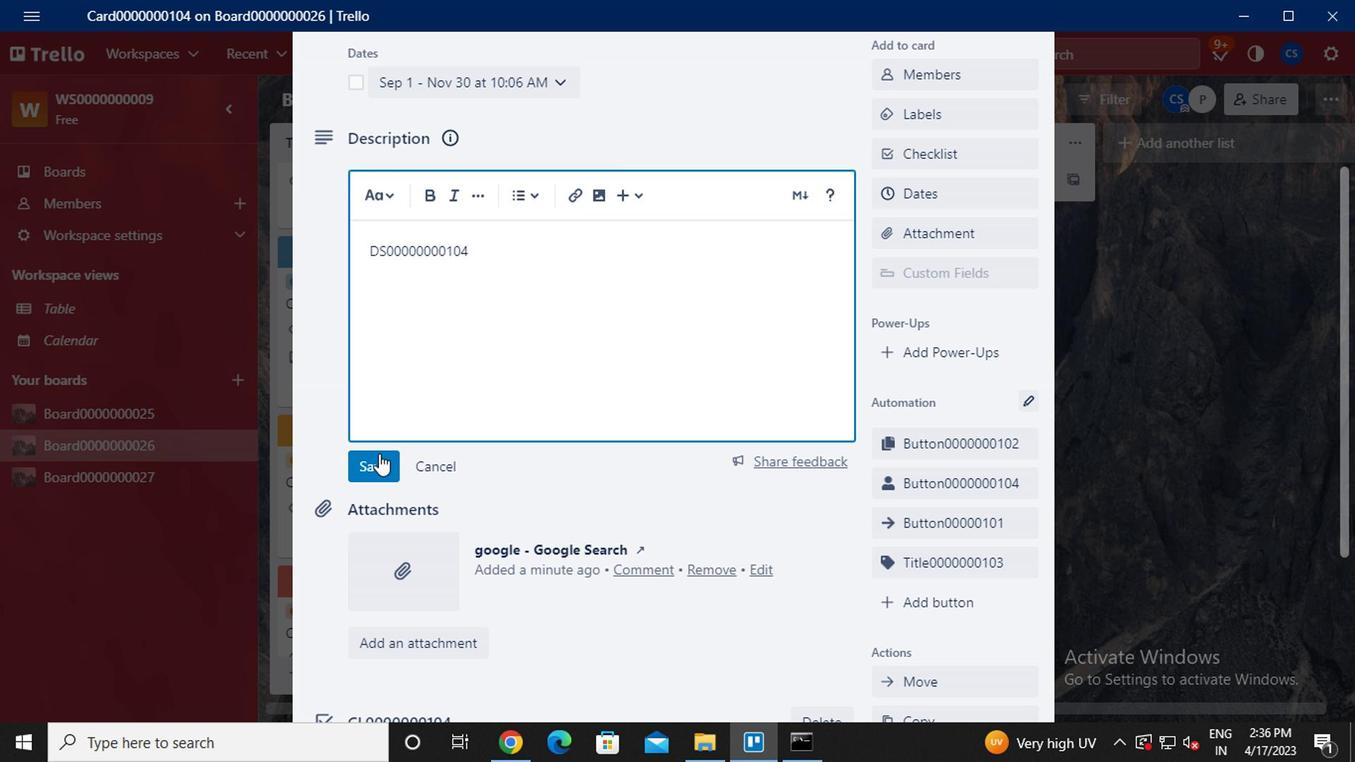 
Action: Mouse pressed left at (372, 463)
Screenshot: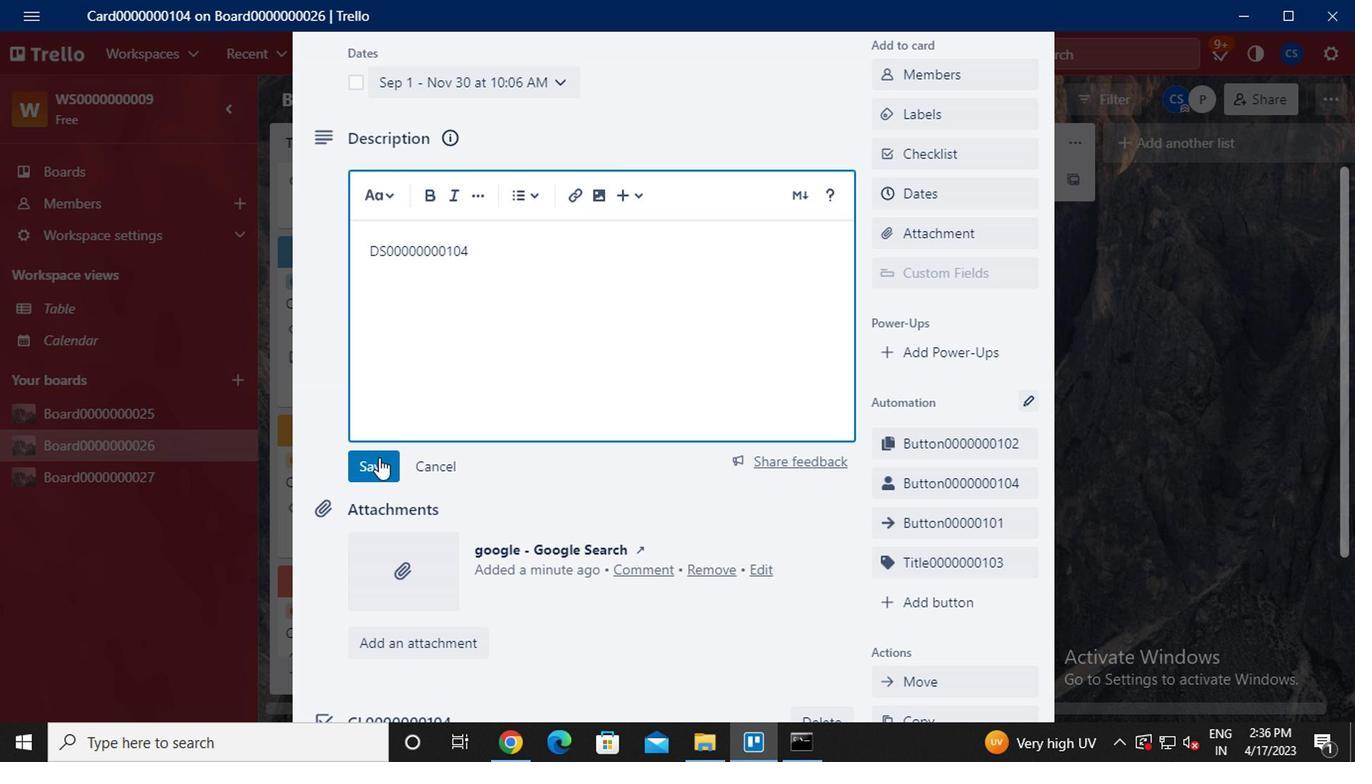 
Action: Mouse moved to (443, 451)
Screenshot: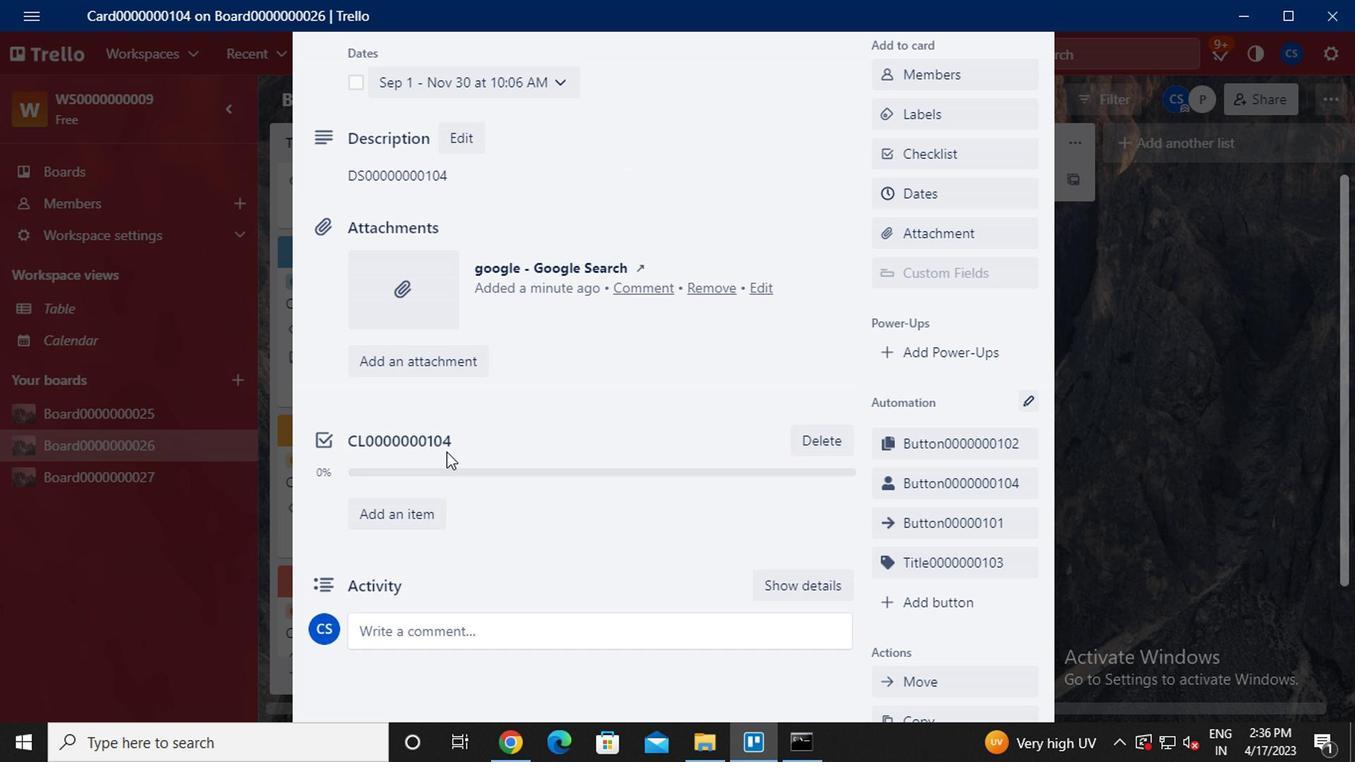 
Action: Mouse scrolled (443, 451) with delta (0, 0)
Screenshot: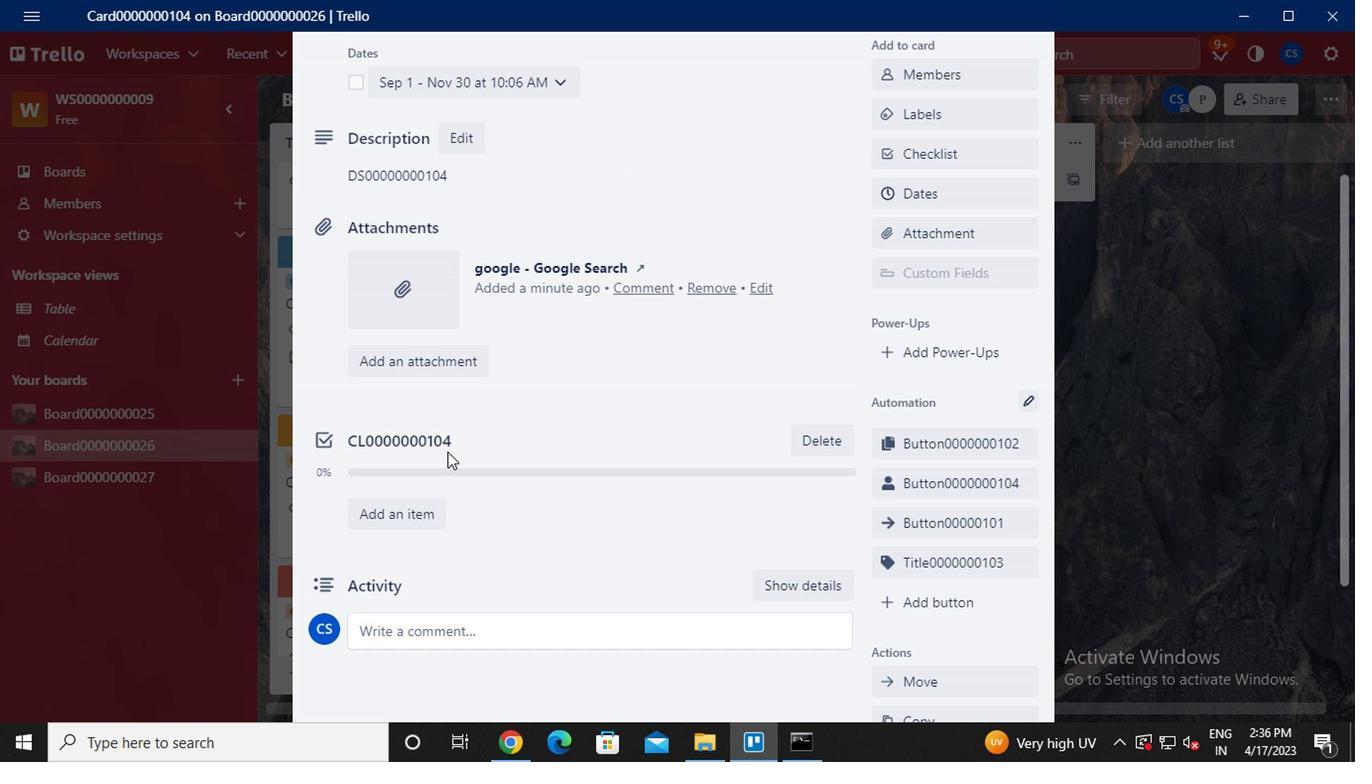 
Action: Mouse scrolled (443, 451) with delta (0, 0)
Screenshot: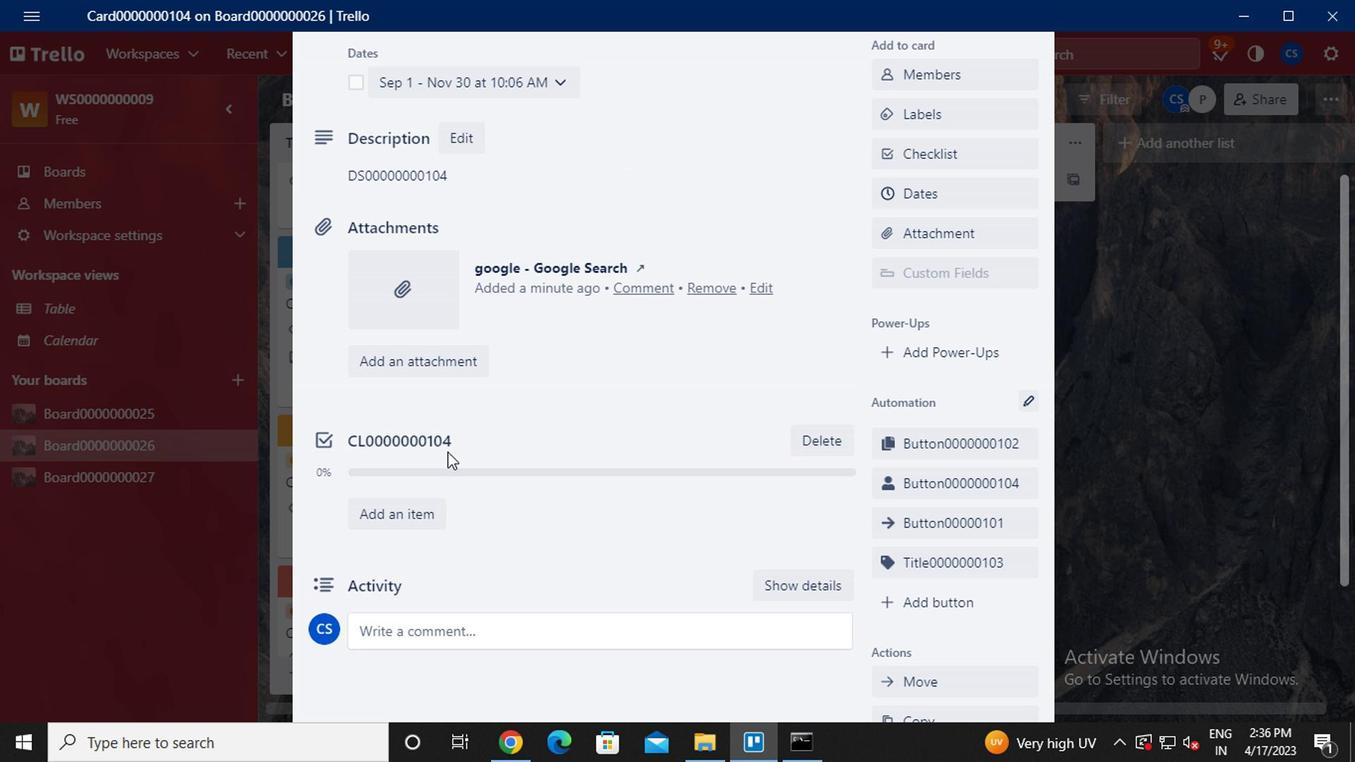 
Action: Mouse moved to (443, 451)
Screenshot: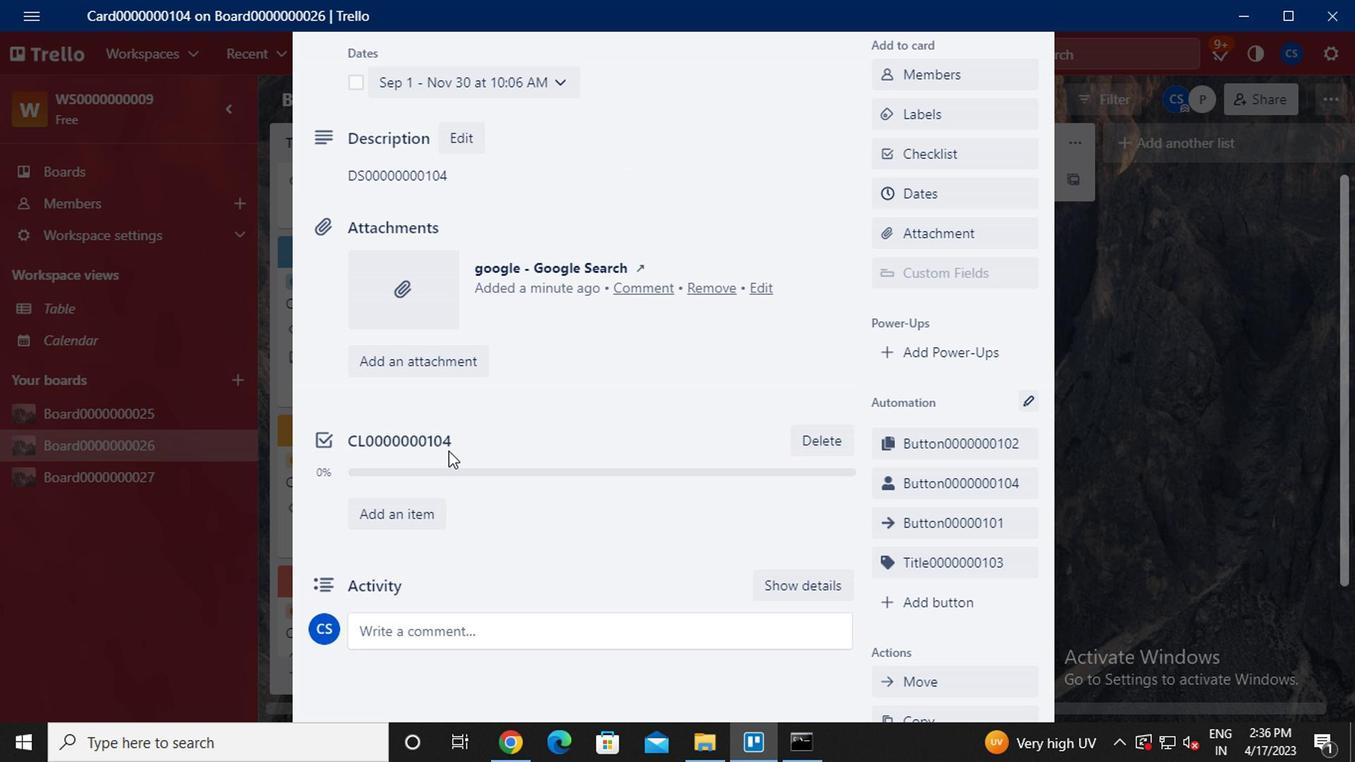 
Action: Mouse scrolled (443, 451) with delta (0, 0)
Screenshot: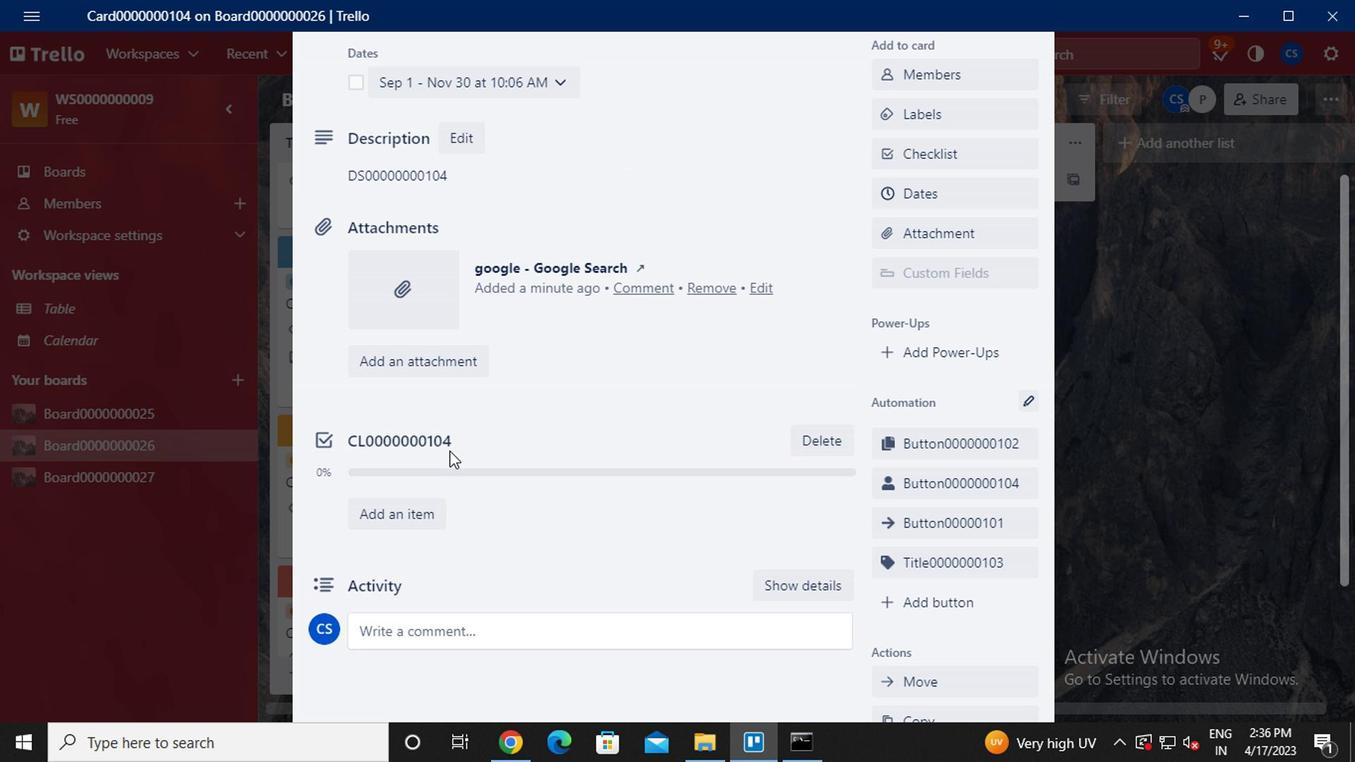 
Action: Mouse moved to (446, 449)
Screenshot: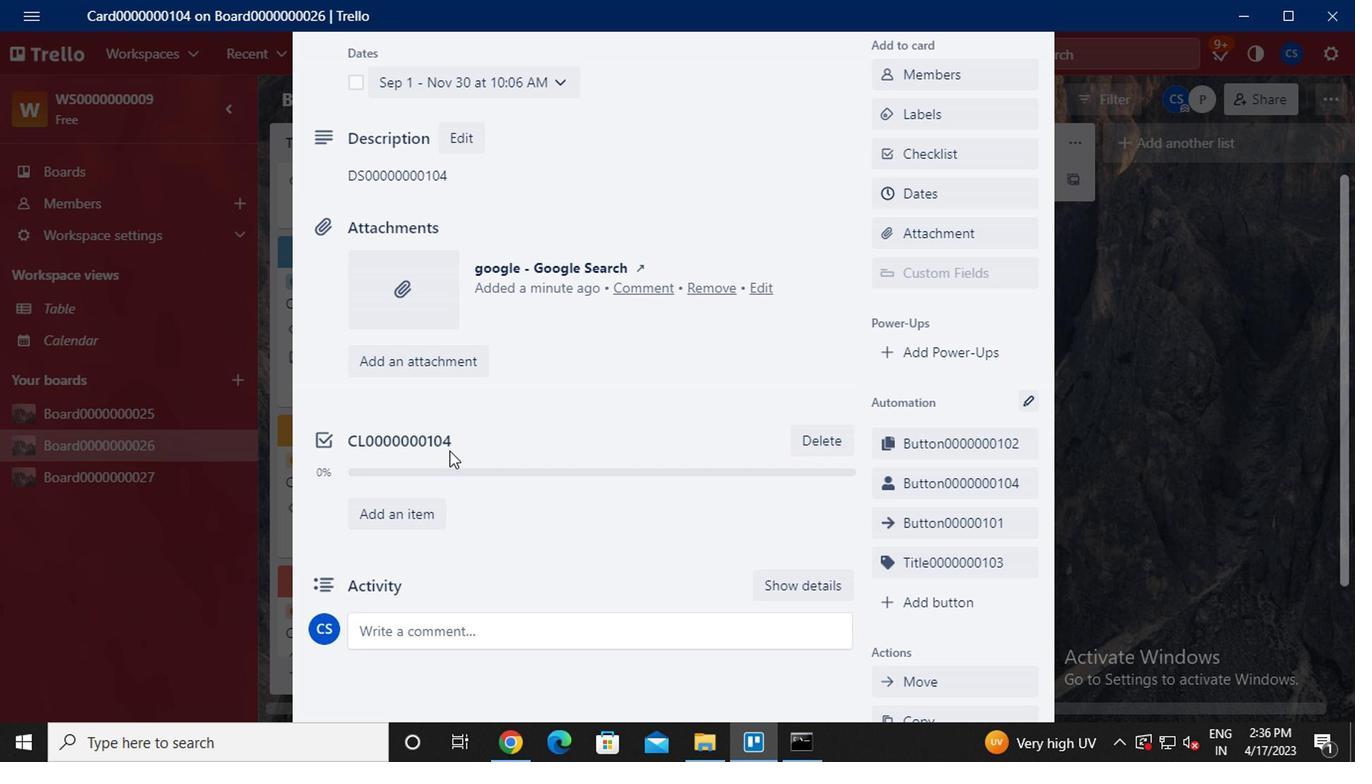
Action: Mouse scrolled (446, 448) with delta (0, 0)
Screenshot: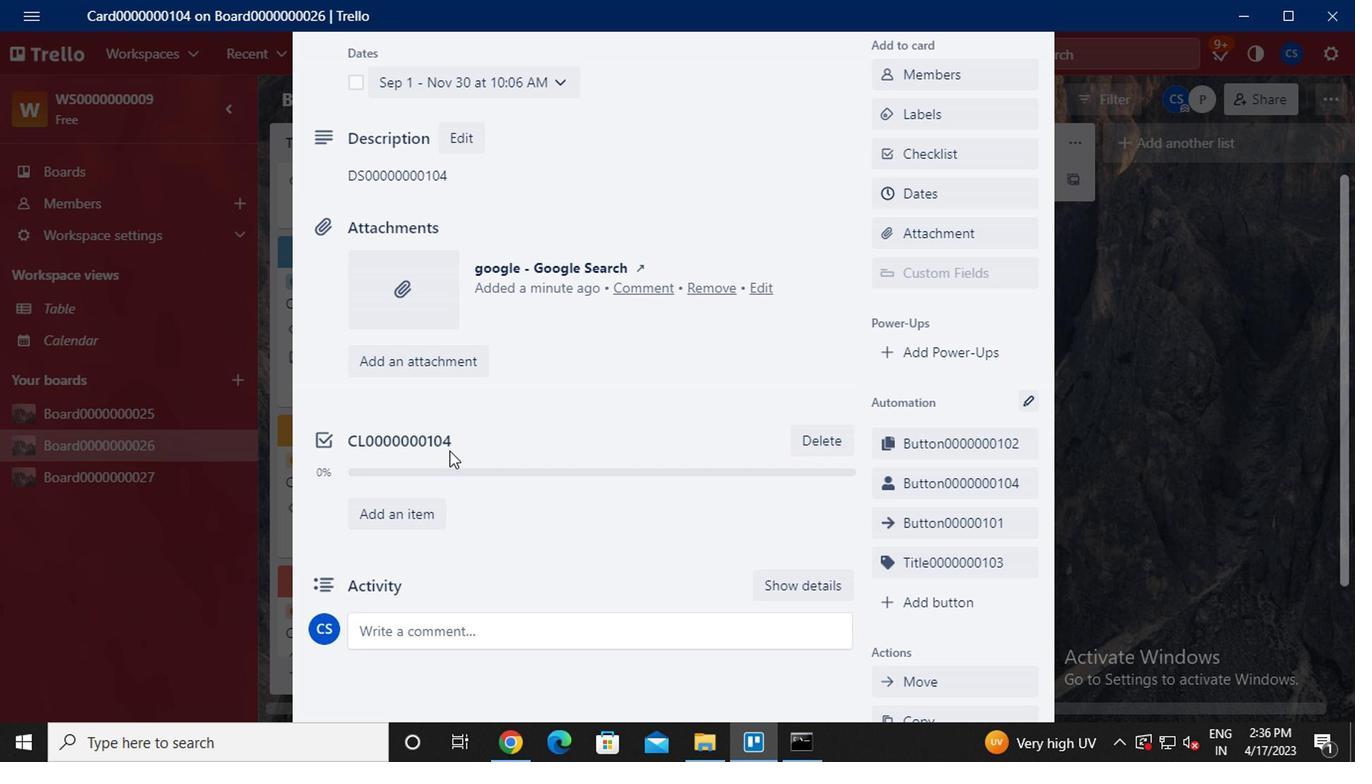 
Action: Mouse moved to (497, 385)
Screenshot: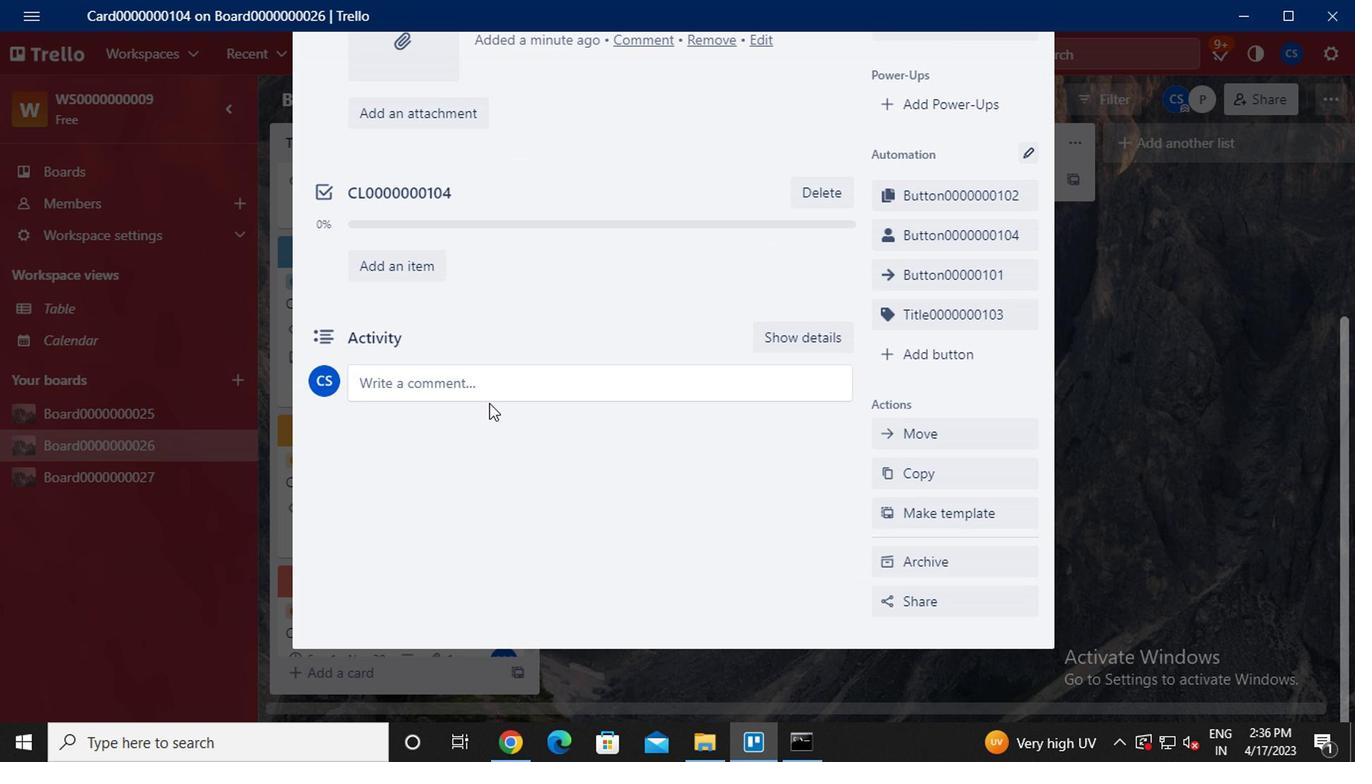 
Action: Mouse pressed left at (497, 385)
Screenshot: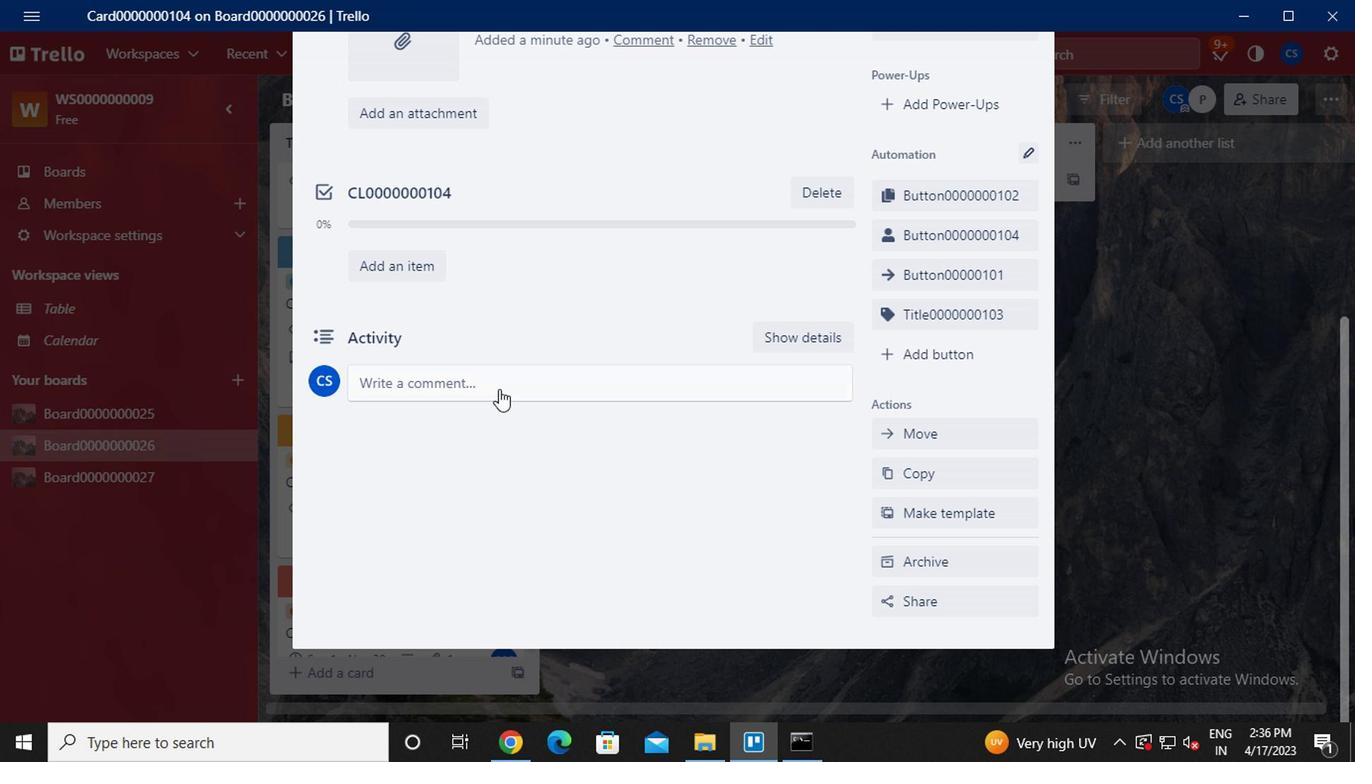 
Action: Key pressed cm0000000104
Screenshot: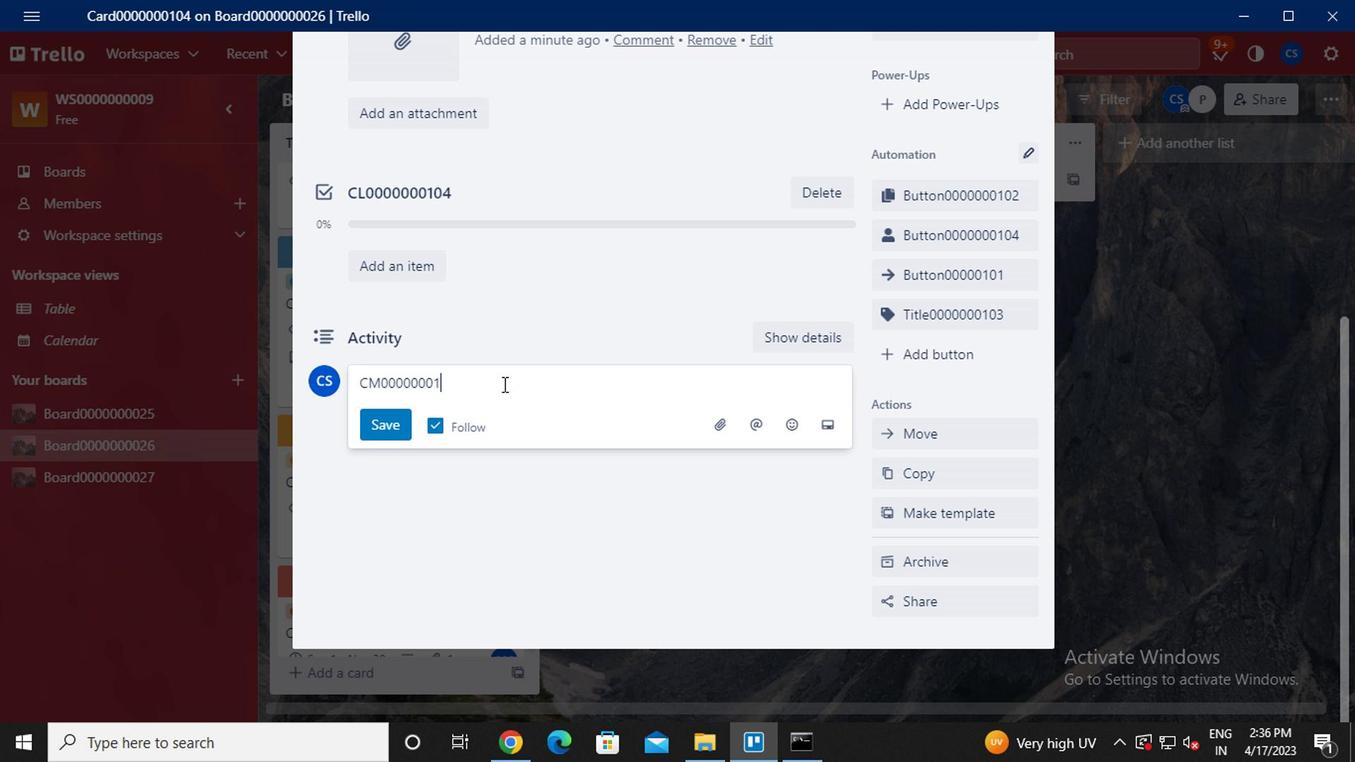 
Action: Mouse moved to (385, 419)
Screenshot: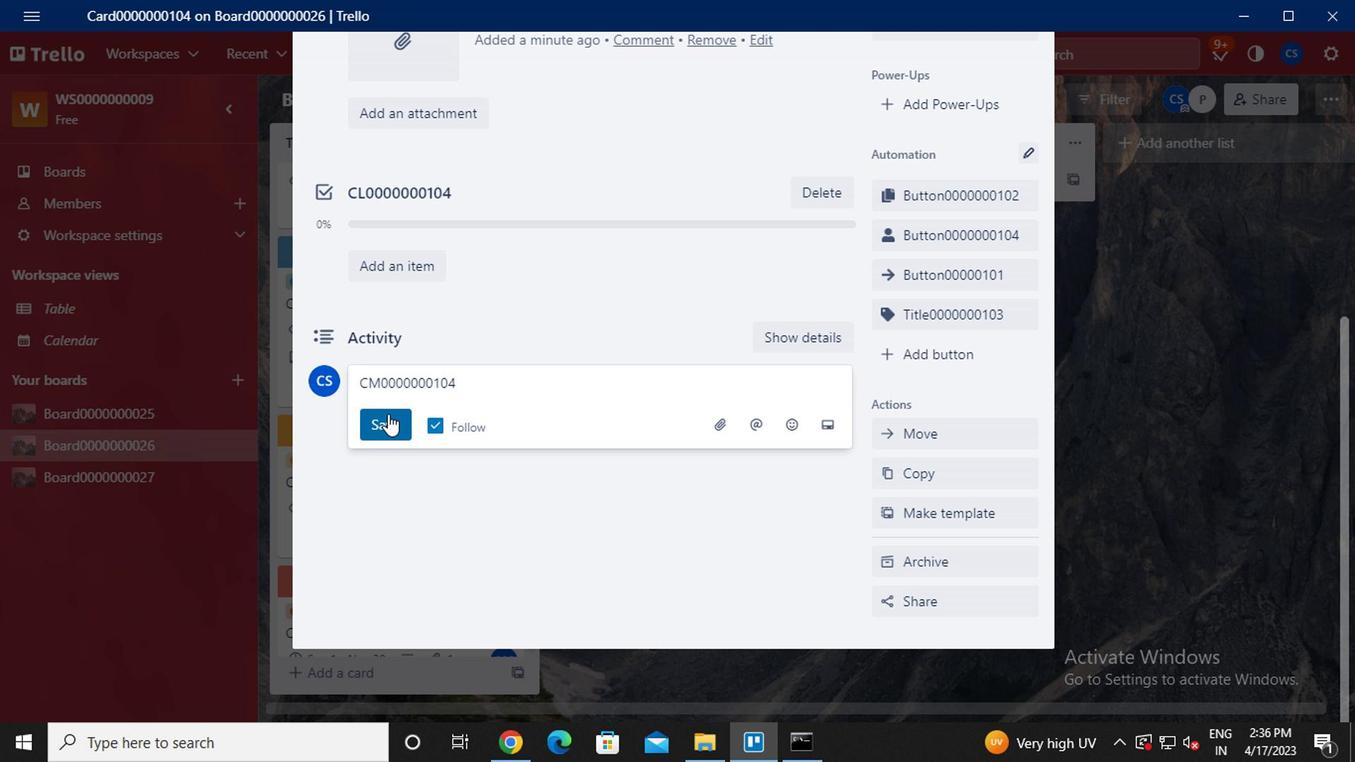 
Action: Mouse pressed left at (385, 419)
Screenshot: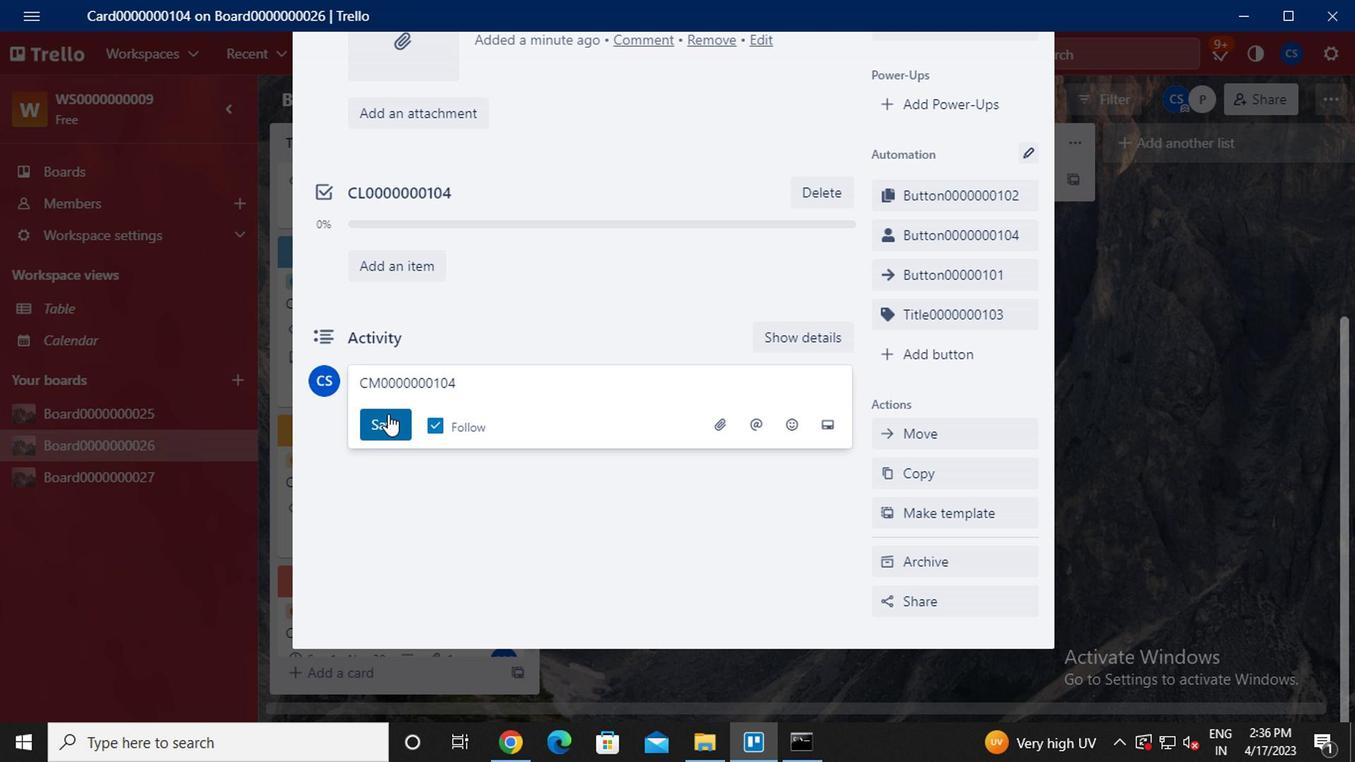 
Action: Mouse moved to (700, 497)
Screenshot: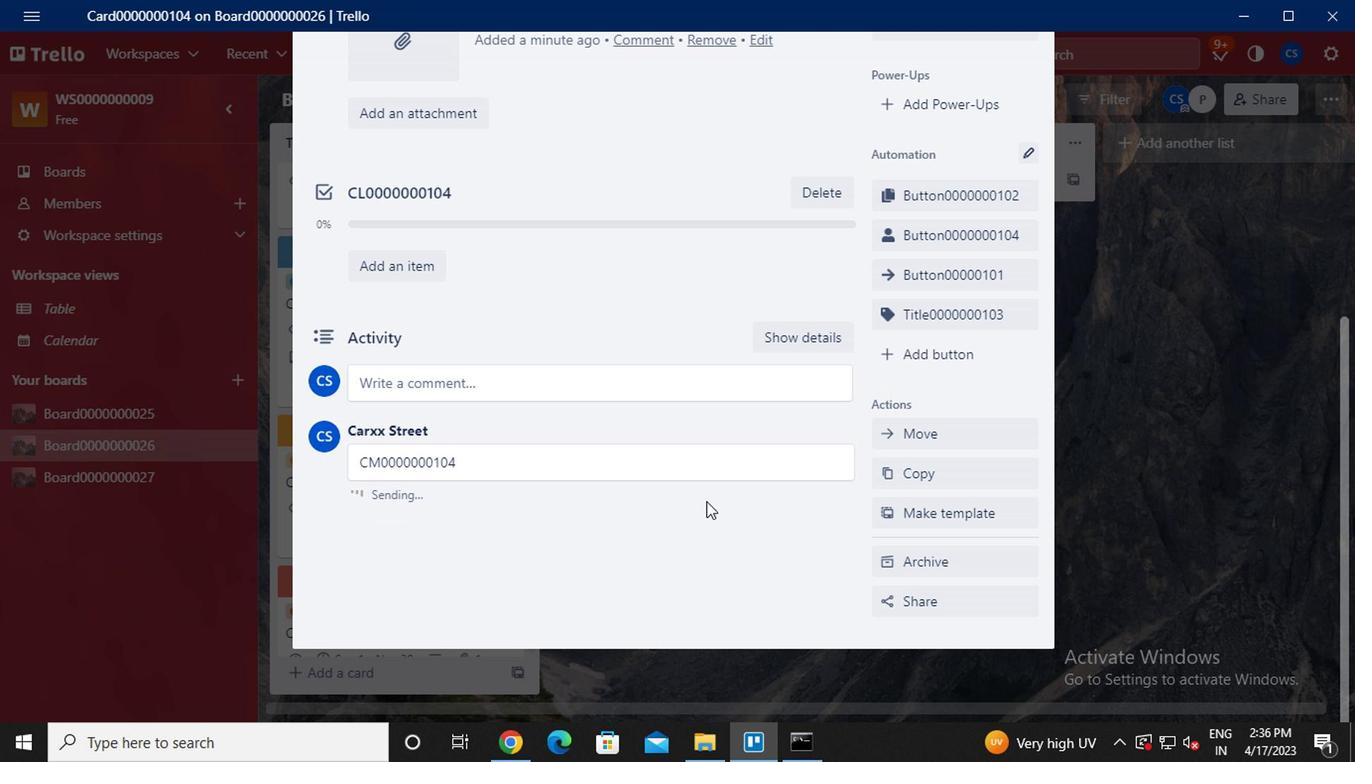 
